 Task: Set Duration of Sprint called Sprint0000000137 in Scrum Project Project0000000046 to 2 weeks in Jira. Set Duration of Sprint called Sprint0000000138 in Scrum Project Project0000000046 to 3 weeks in Jira. Create ChildIssue0000000441 as Child Issue of Issue Issue0000000221 in Backlog  in Scrum Project Project0000000045 in Jira. Create ChildIssue0000000442 as Child Issue of Issue Issue0000000221 in Backlog  in Scrum Project Project0000000045 in Jira. Create ChildIssue0000000443 as Child Issue of Issue Issue0000000222 in Backlog  in Scrum Project Project0000000045 in Jira
Action: Mouse moved to (411, 488)
Screenshot: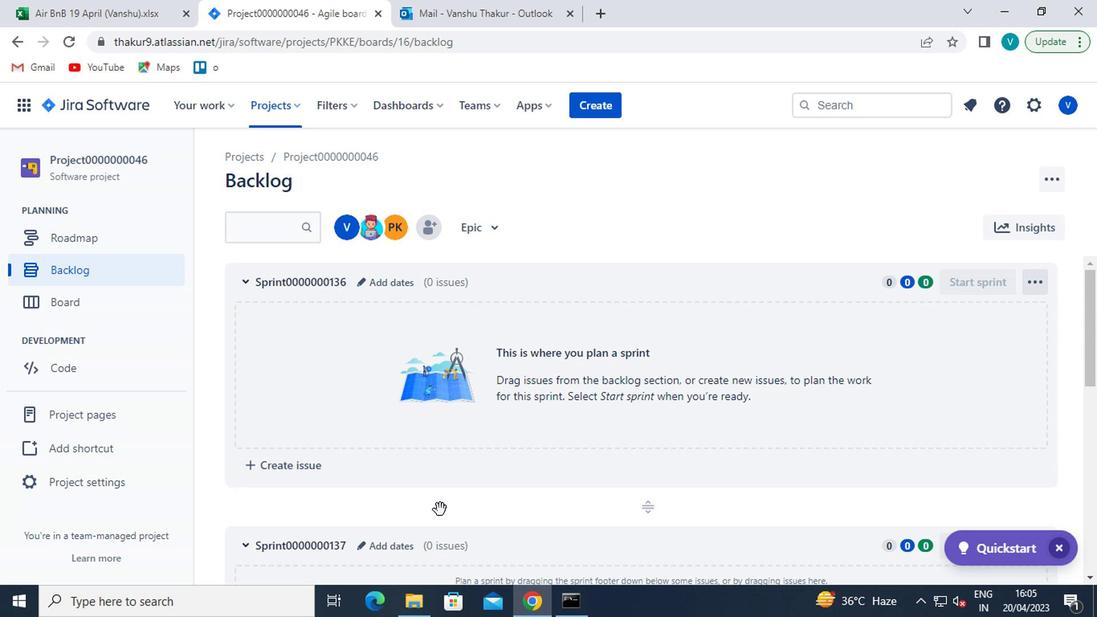
Action: Mouse scrolled (411, 487) with delta (0, 0)
Screenshot: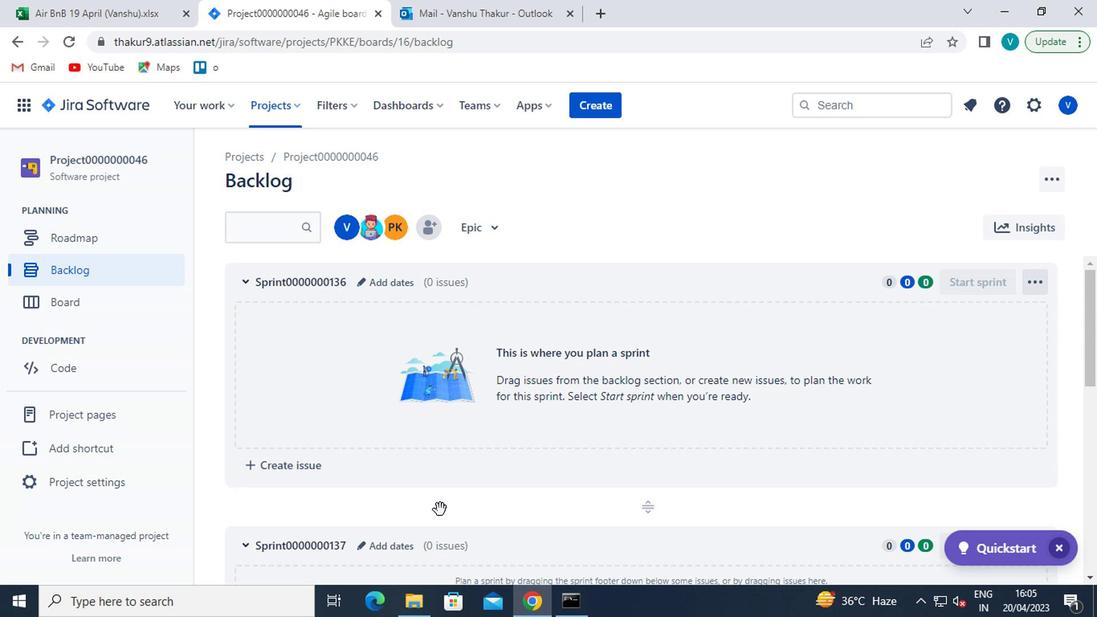 
Action: Mouse scrolled (411, 487) with delta (0, 0)
Screenshot: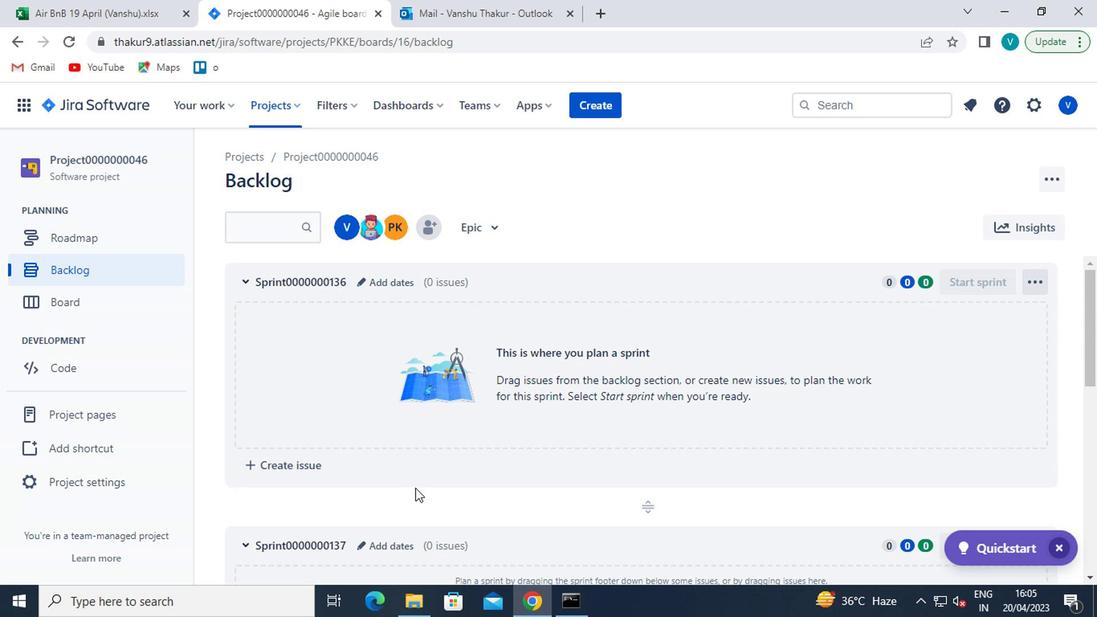 
Action: Mouse moved to (393, 387)
Screenshot: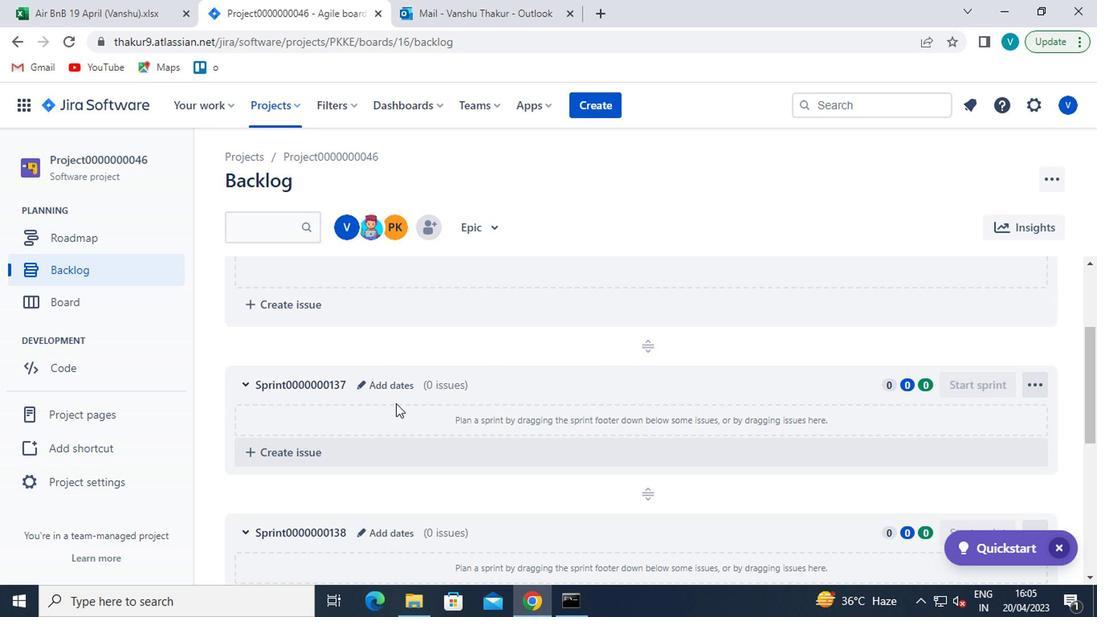 
Action: Mouse pressed left at (393, 387)
Screenshot: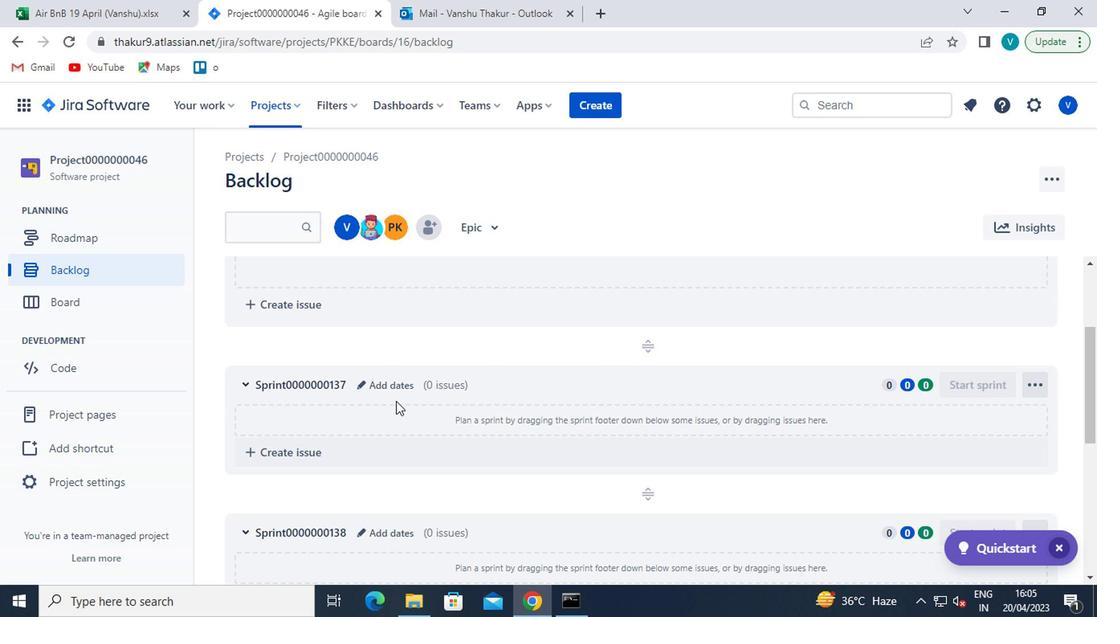 
Action: Mouse moved to (374, 285)
Screenshot: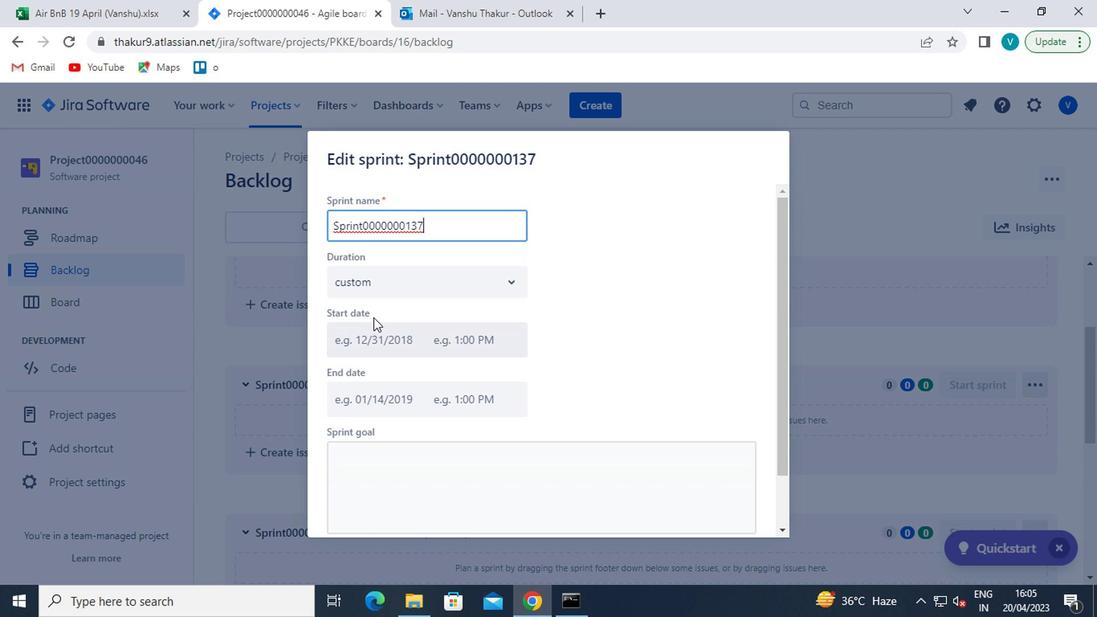 
Action: Mouse pressed left at (374, 285)
Screenshot: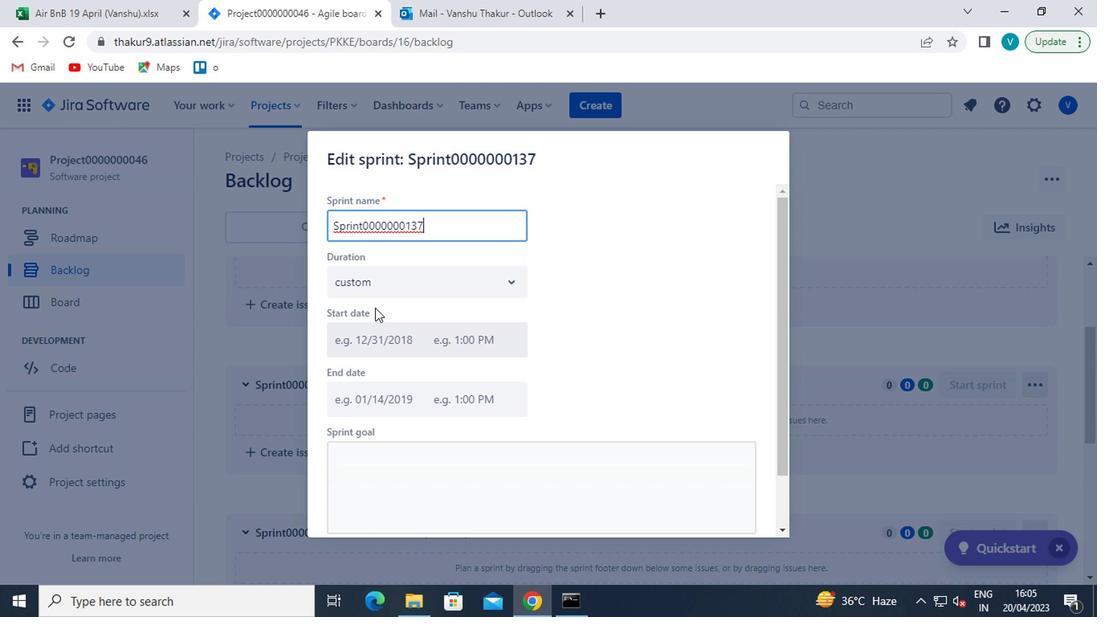 
Action: Mouse moved to (361, 345)
Screenshot: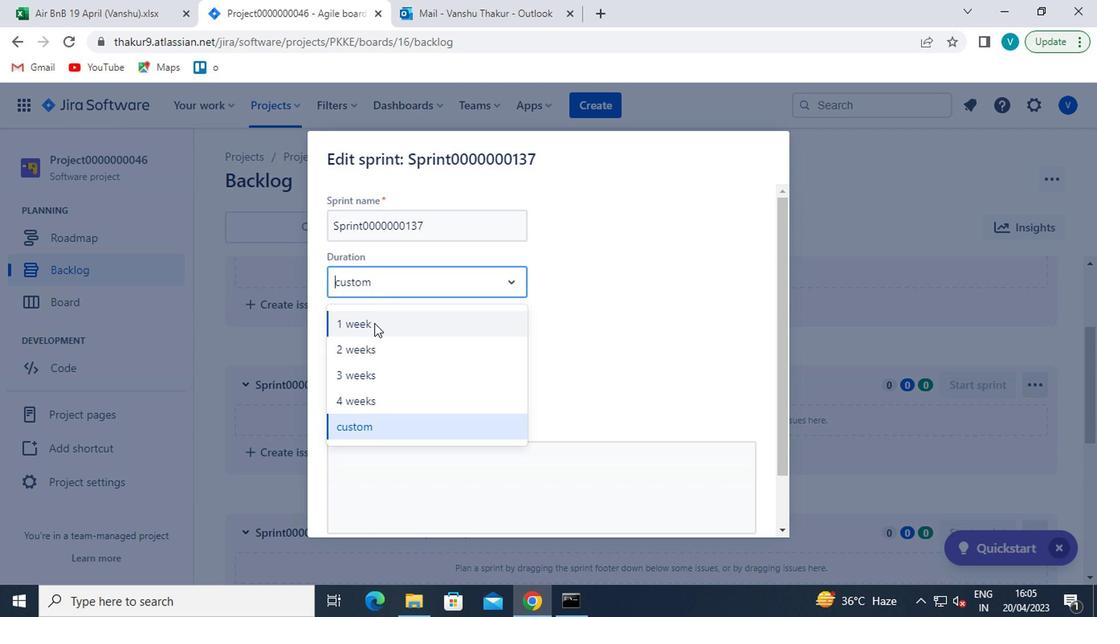 
Action: Mouse pressed left at (361, 345)
Screenshot: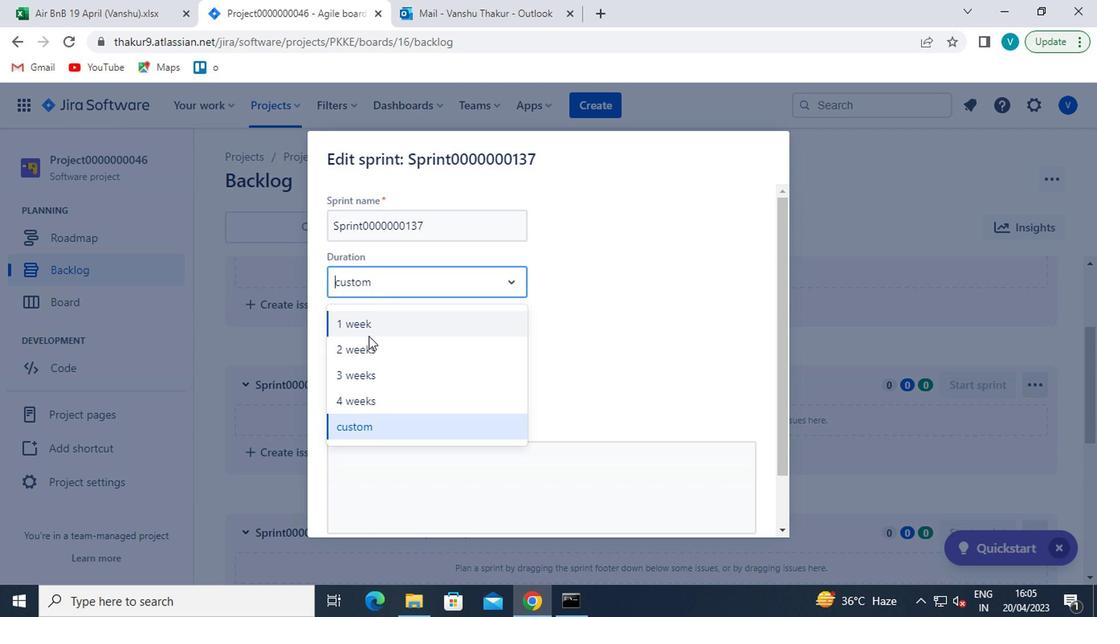 
Action: Mouse moved to (492, 384)
Screenshot: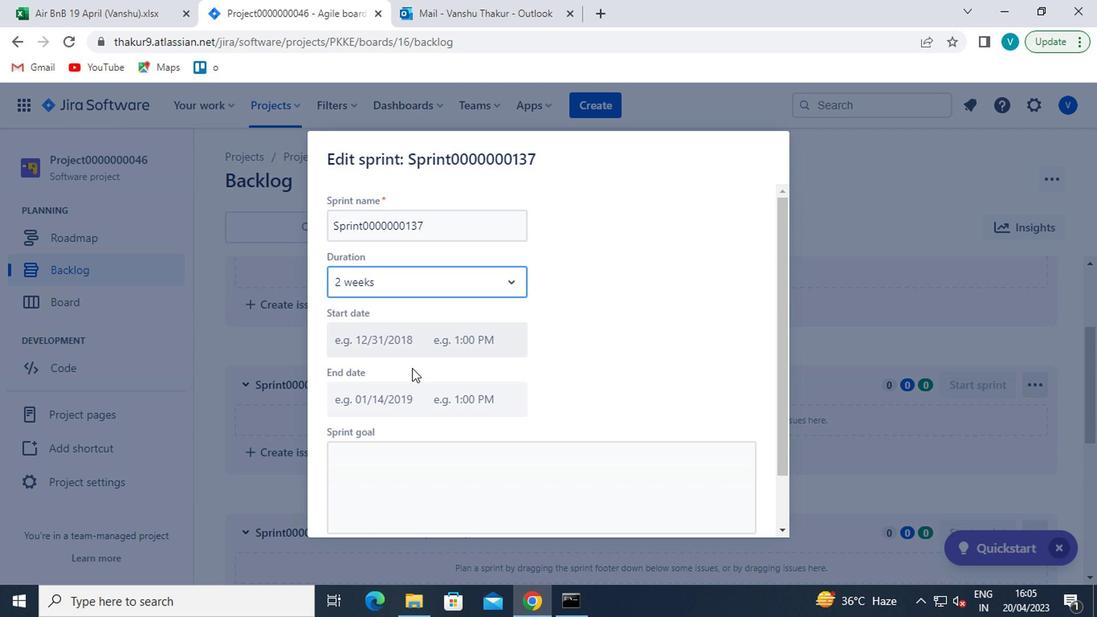
Action: Mouse scrolled (492, 384) with delta (0, 0)
Screenshot: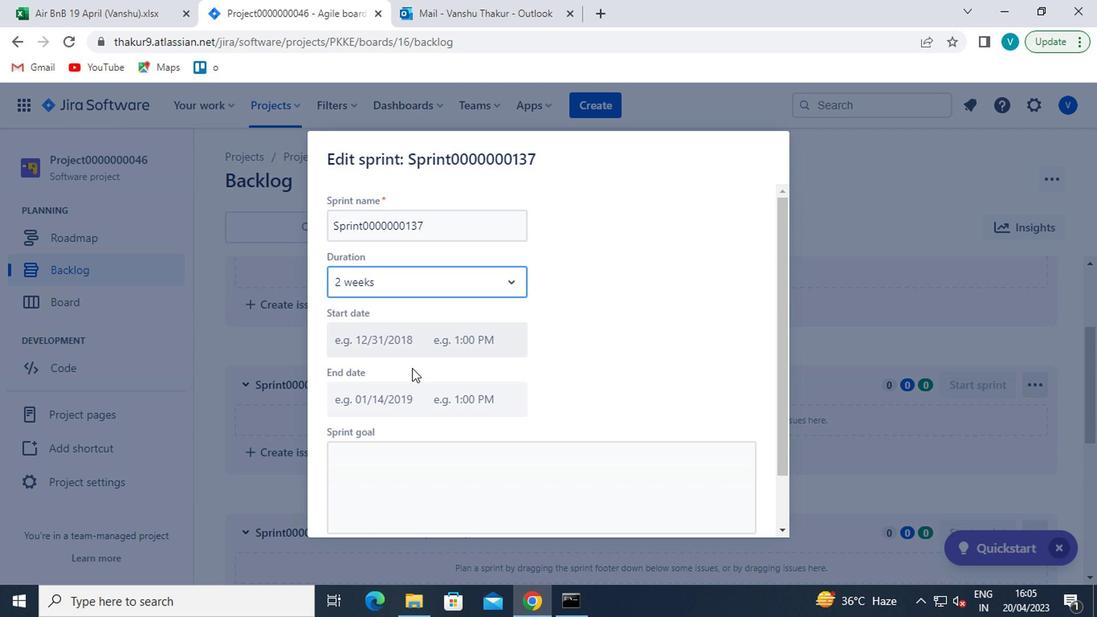 
Action: Mouse moved to (496, 386)
Screenshot: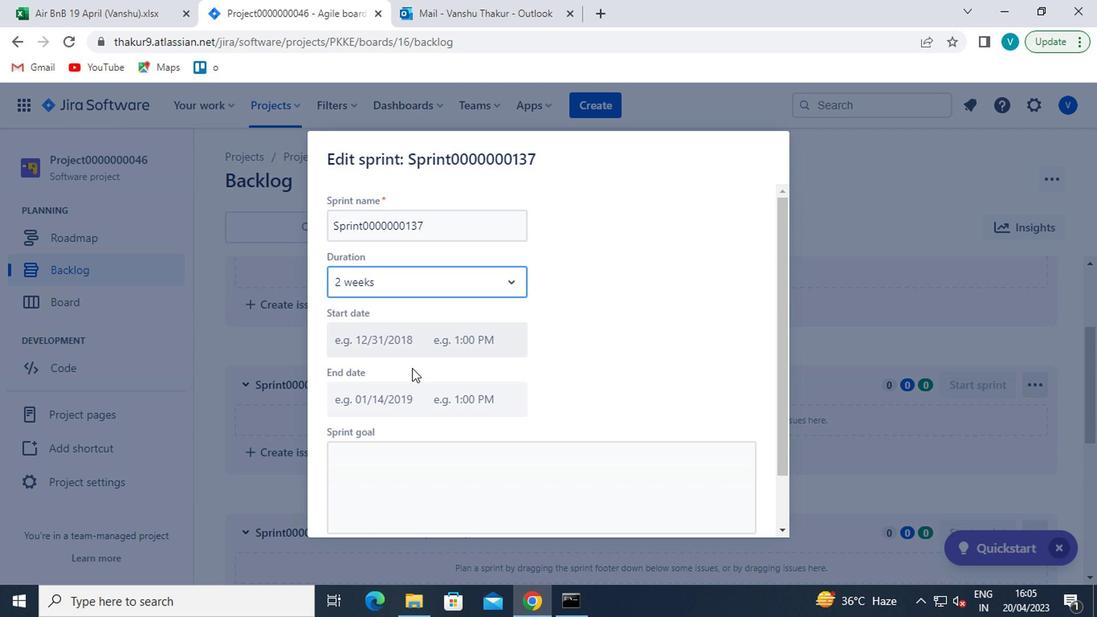 
Action: Mouse scrolled (496, 385) with delta (0, 0)
Screenshot: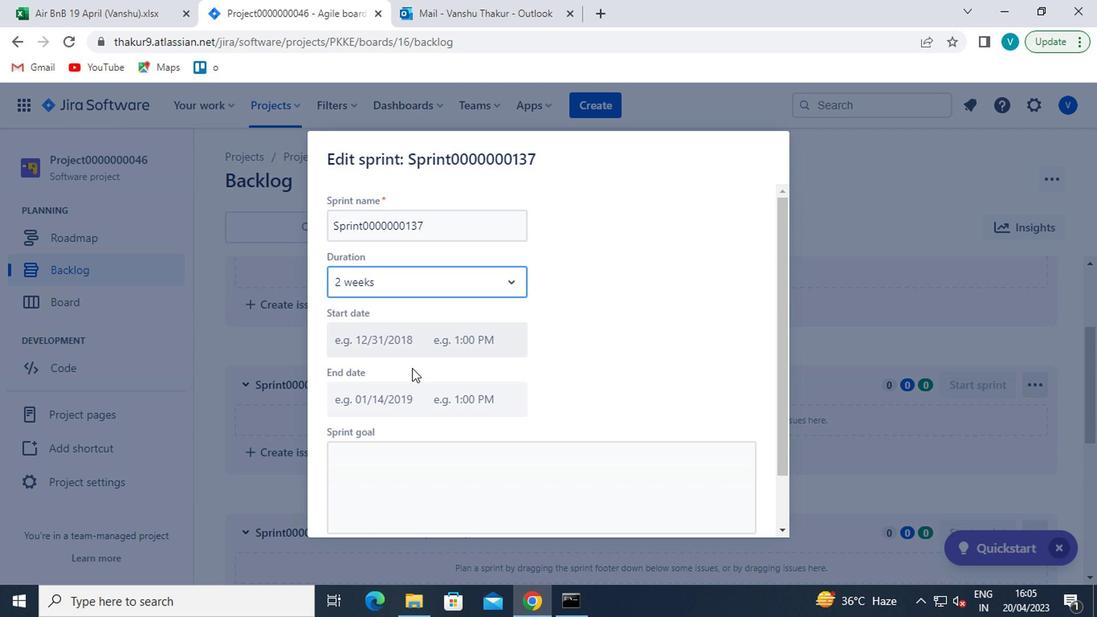 
Action: Mouse moved to (660, 495)
Screenshot: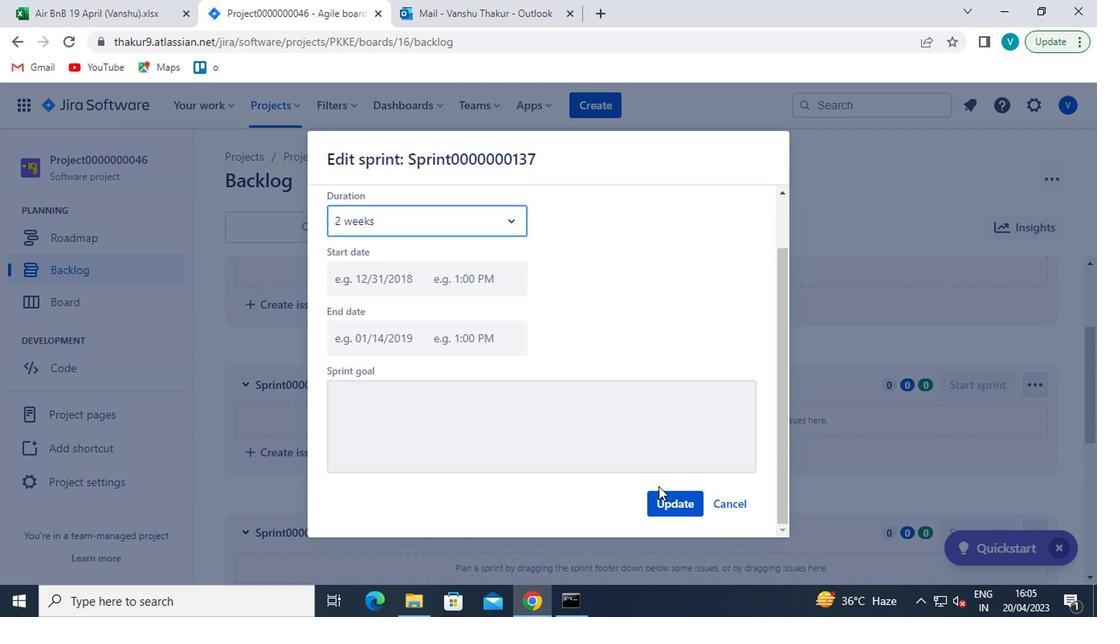 
Action: Mouse pressed left at (660, 495)
Screenshot: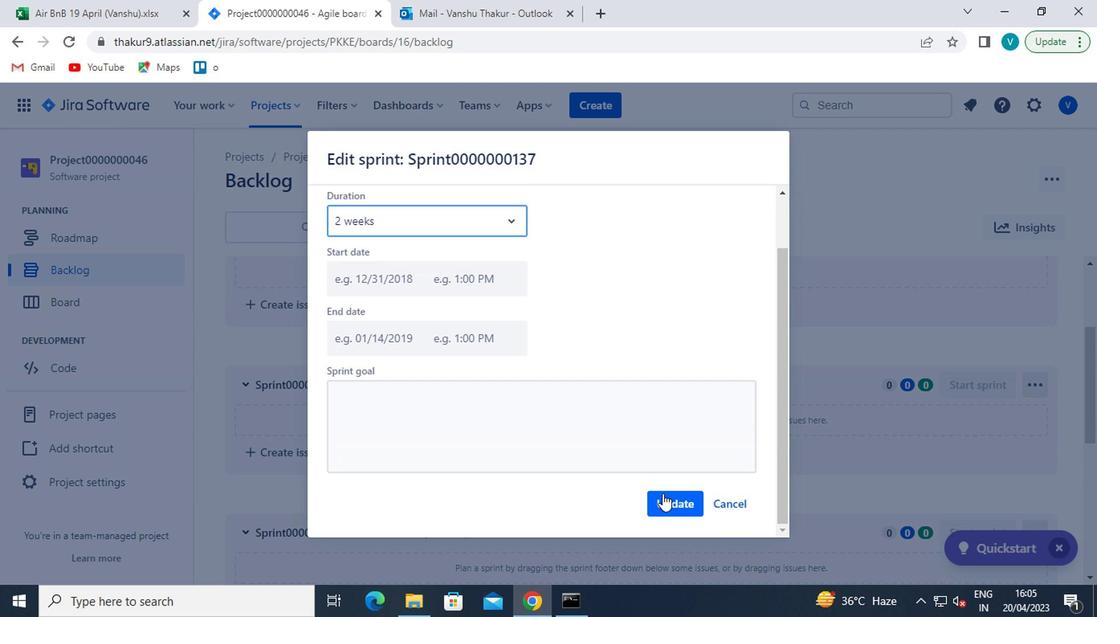 
Action: Mouse moved to (441, 444)
Screenshot: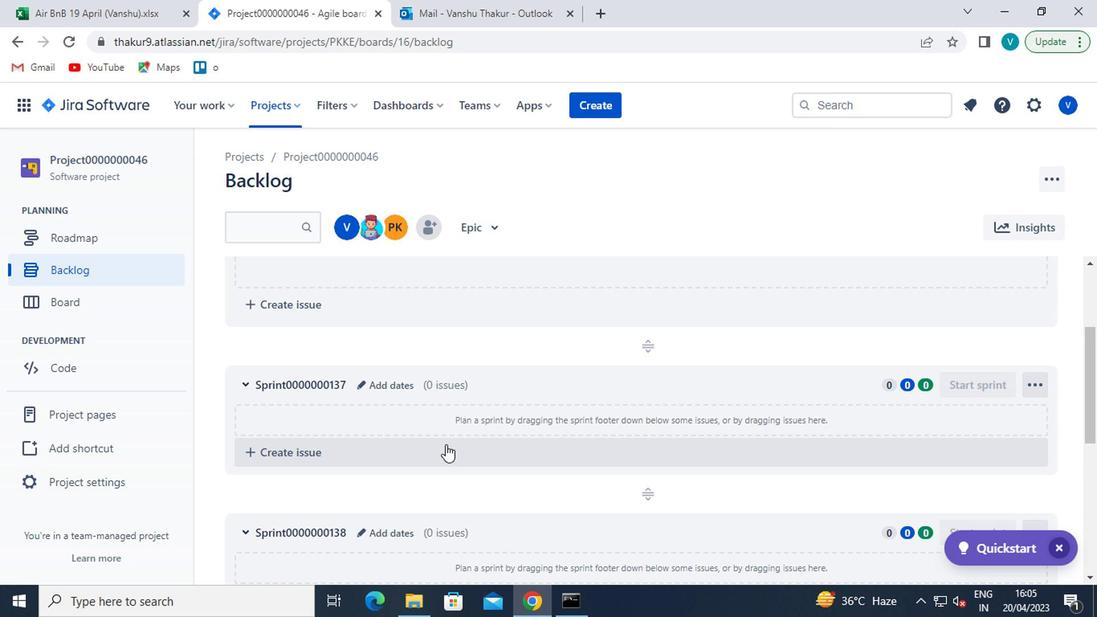 
Action: Mouse scrolled (441, 444) with delta (0, 0)
Screenshot: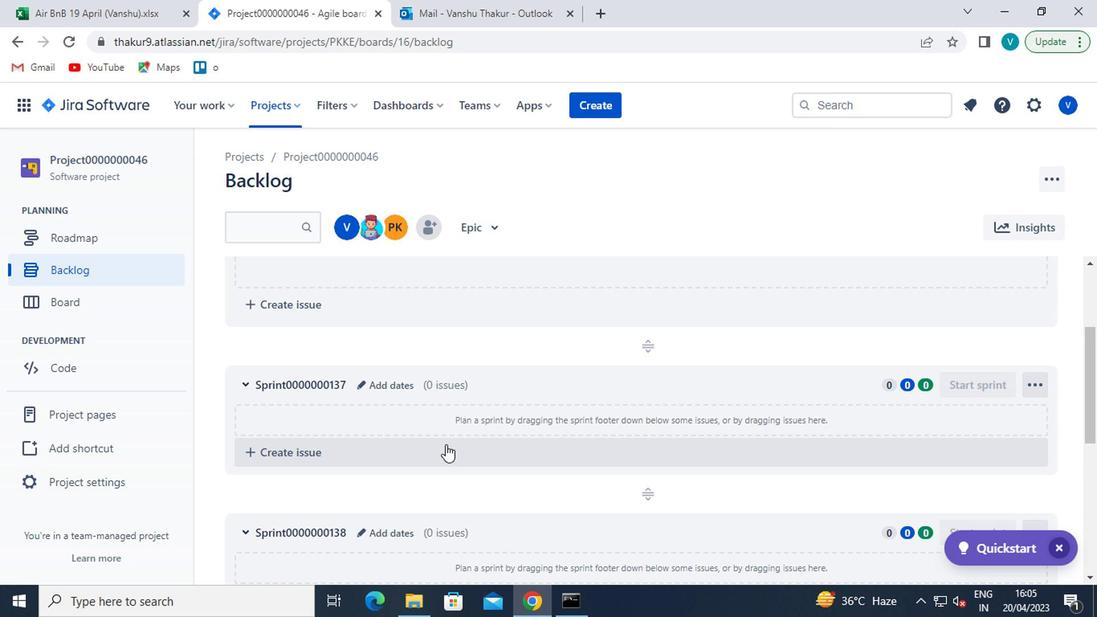 
Action: Mouse moved to (378, 458)
Screenshot: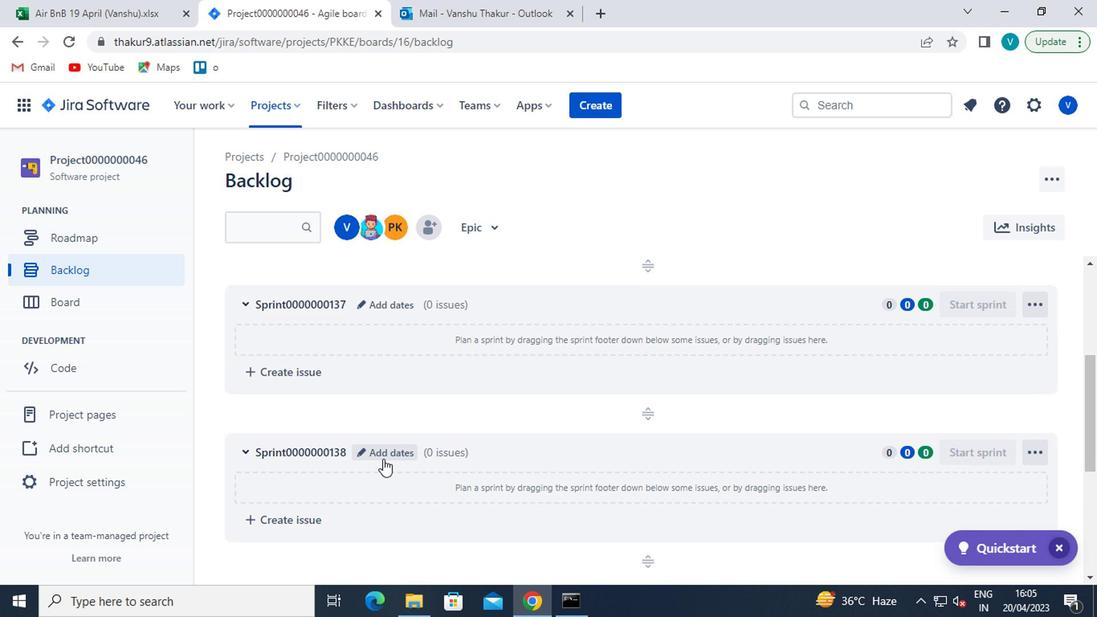 
Action: Mouse pressed left at (378, 458)
Screenshot: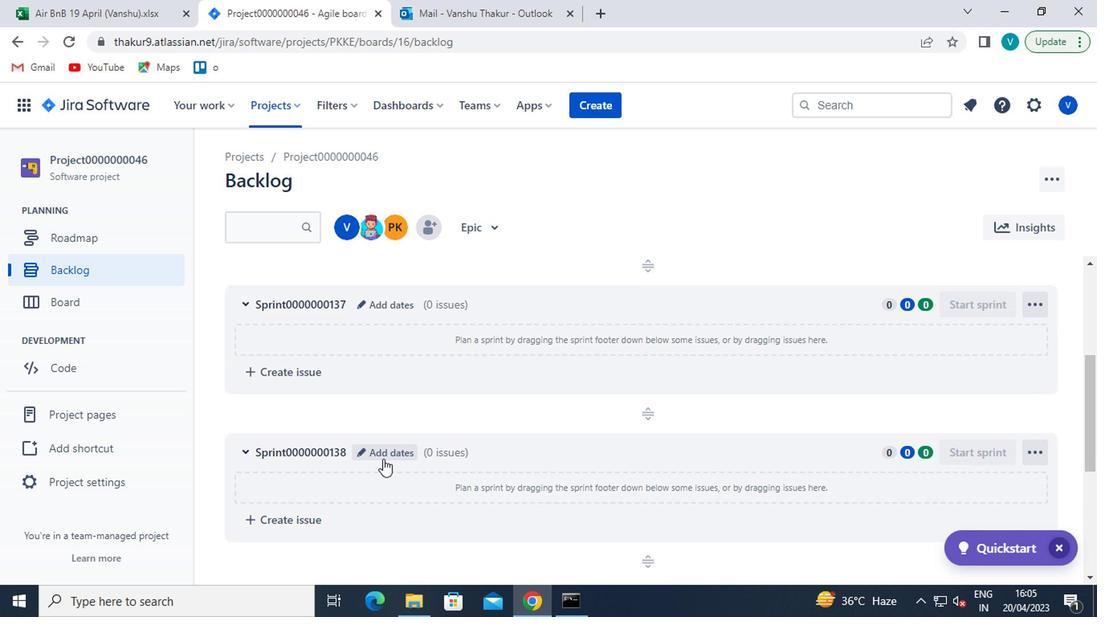 
Action: Mouse moved to (373, 289)
Screenshot: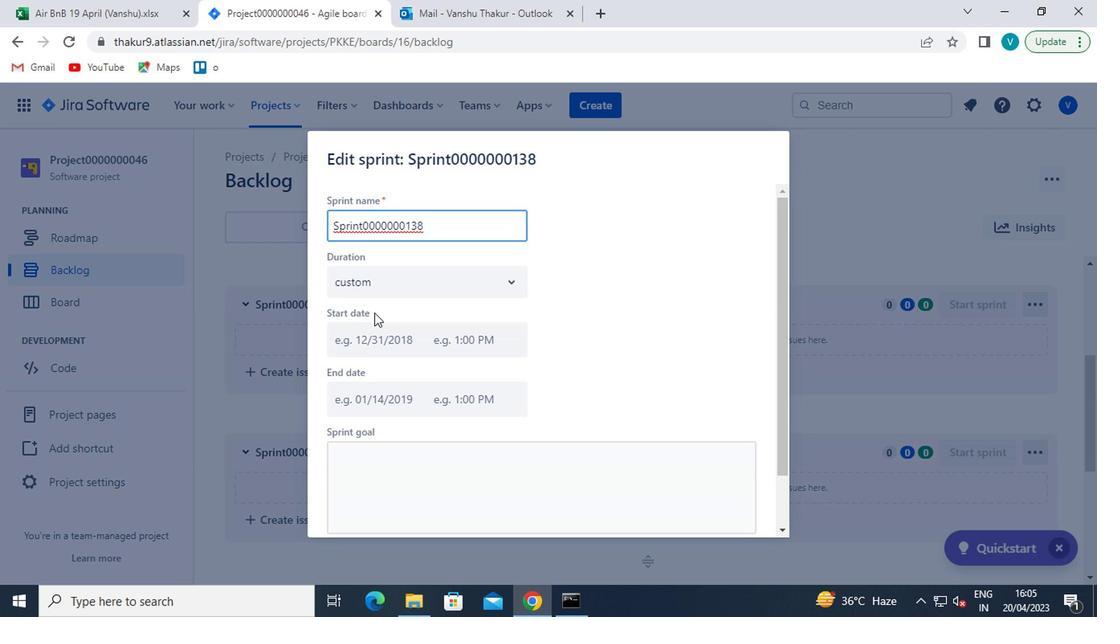 
Action: Mouse pressed left at (373, 289)
Screenshot: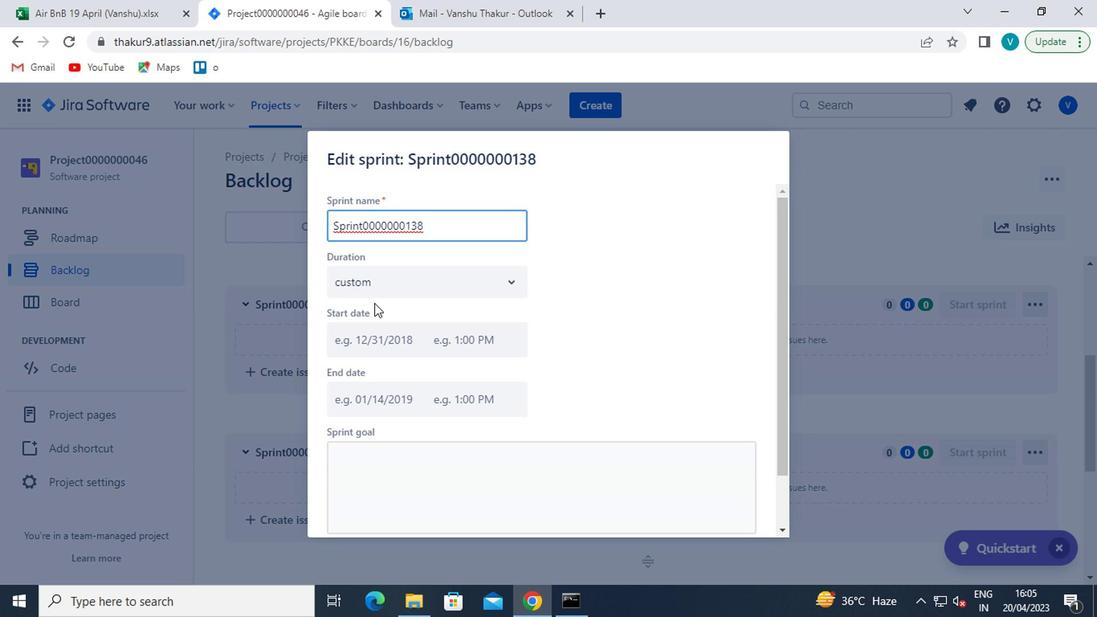 
Action: Mouse moved to (359, 372)
Screenshot: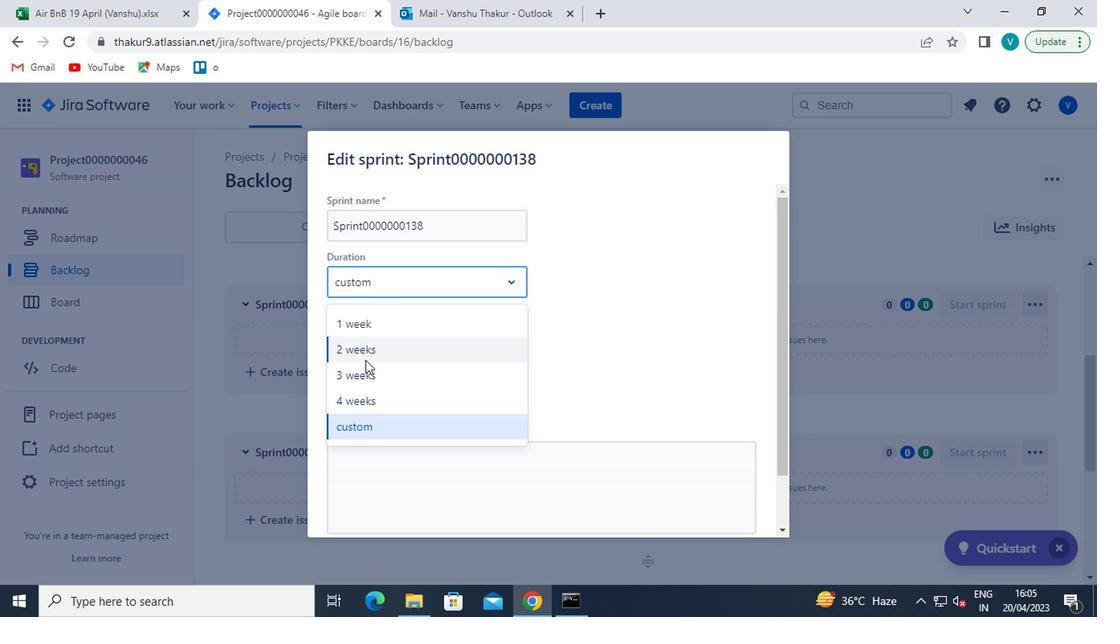 
Action: Mouse pressed left at (359, 372)
Screenshot: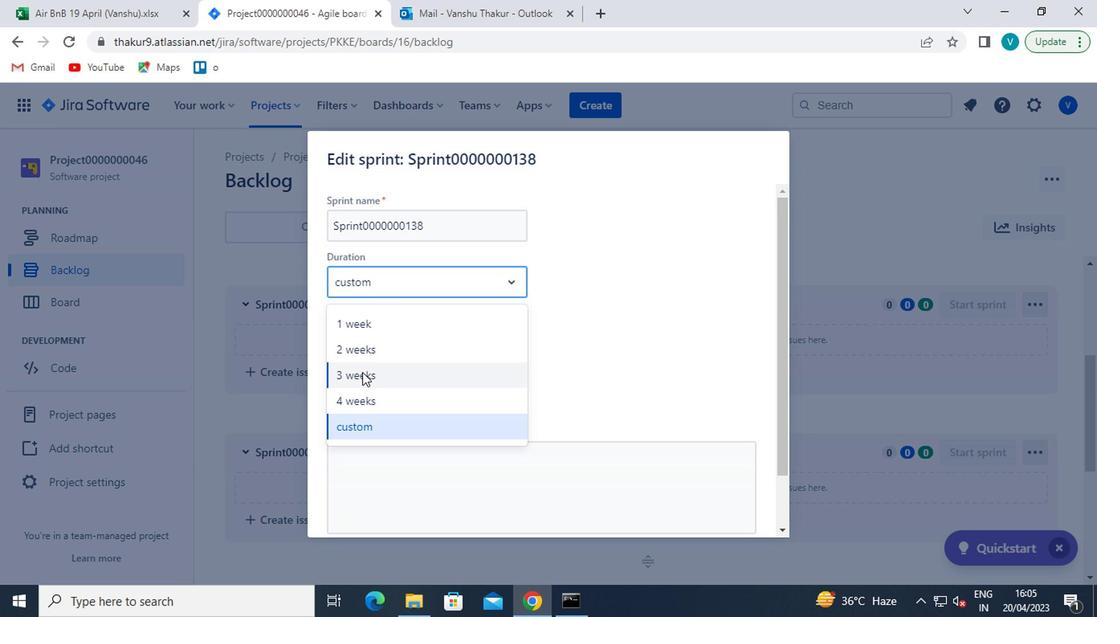 
Action: Mouse moved to (617, 450)
Screenshot: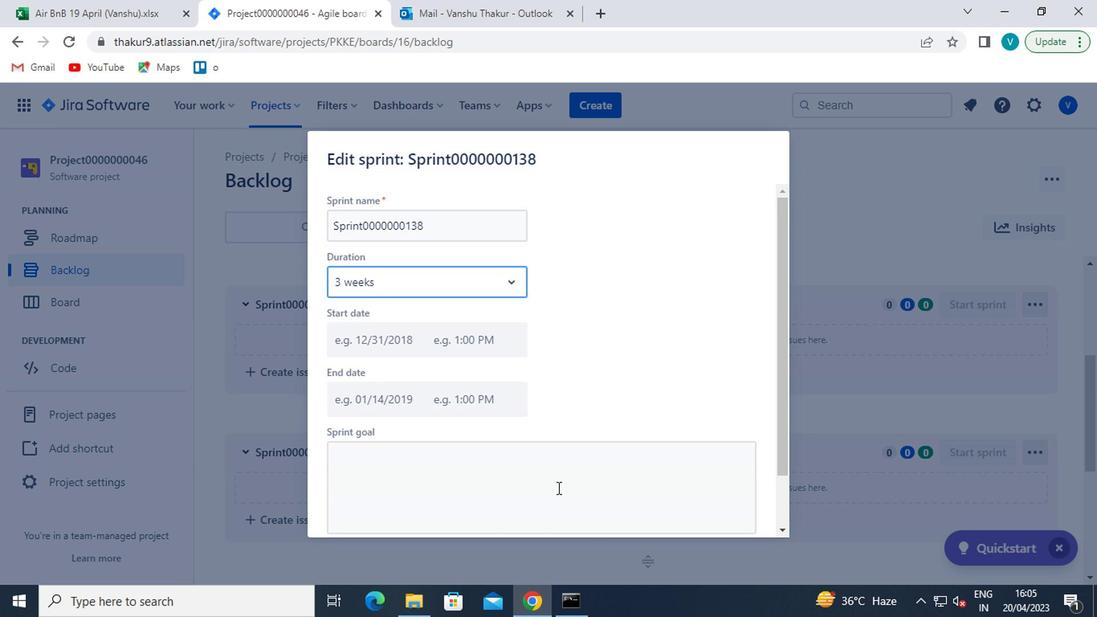 
Action: Mouse scrolled (617, 449) with delta (0, 0)
Screenshot: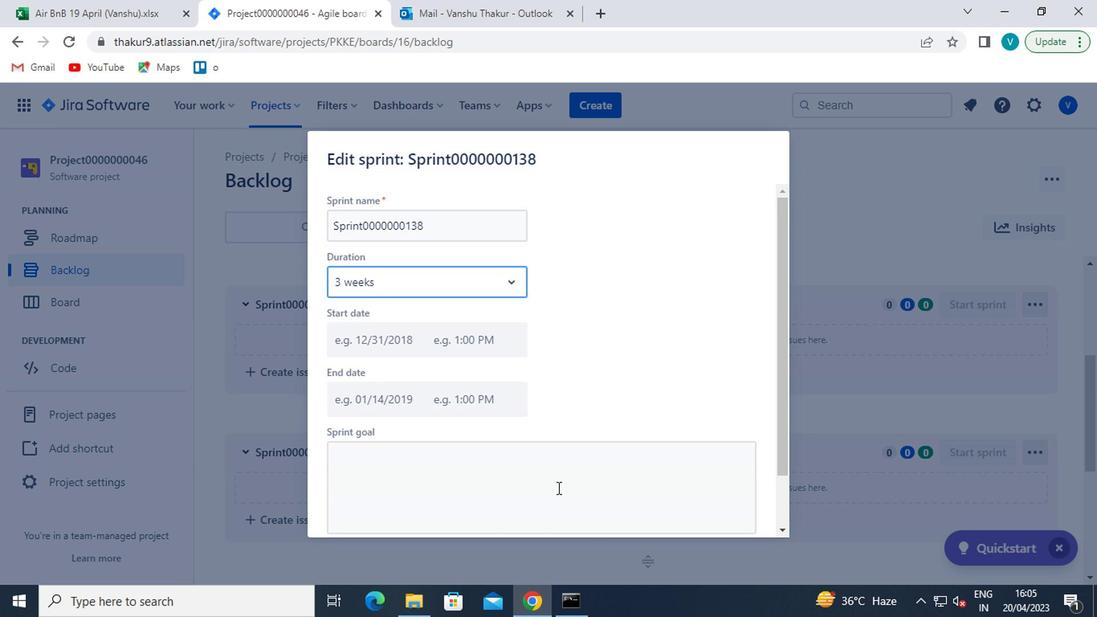 
Action: Mouse moved to (619, 450)
Screenshot: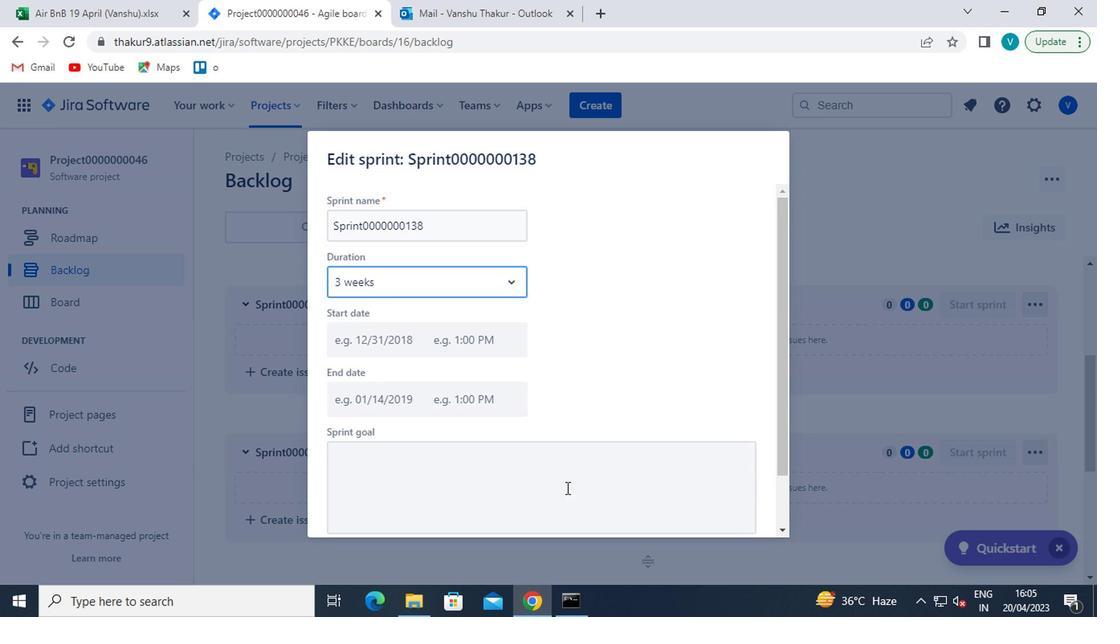 
Action: Mouse scrolled (619, 449) with delta (0, 0)
Screenshot: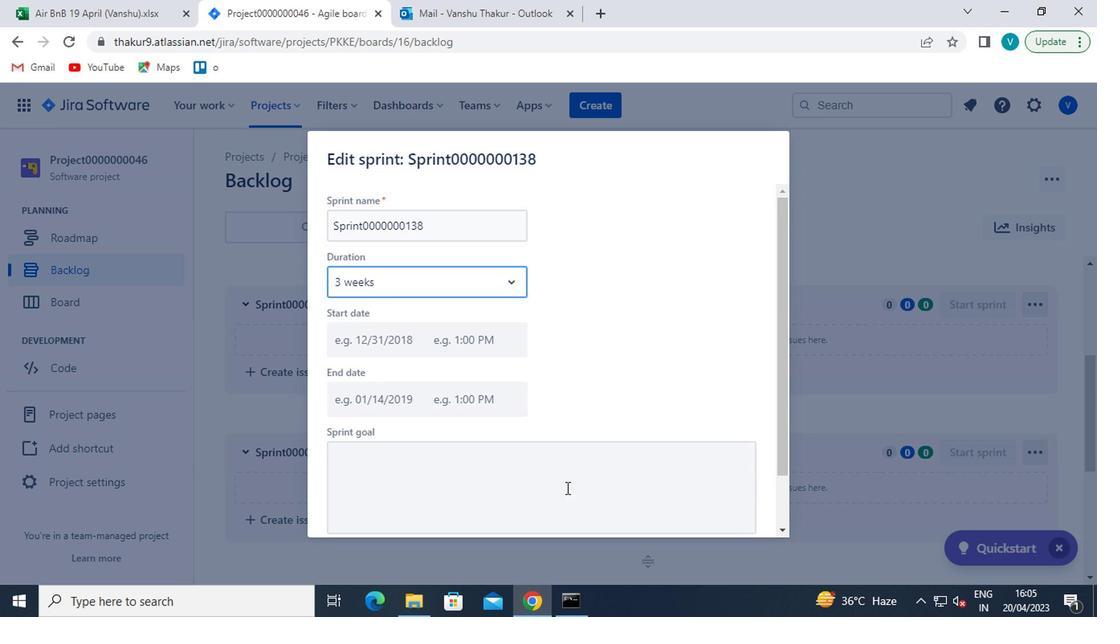 
Action: Mouse moved to (621, 450)
Screenshot: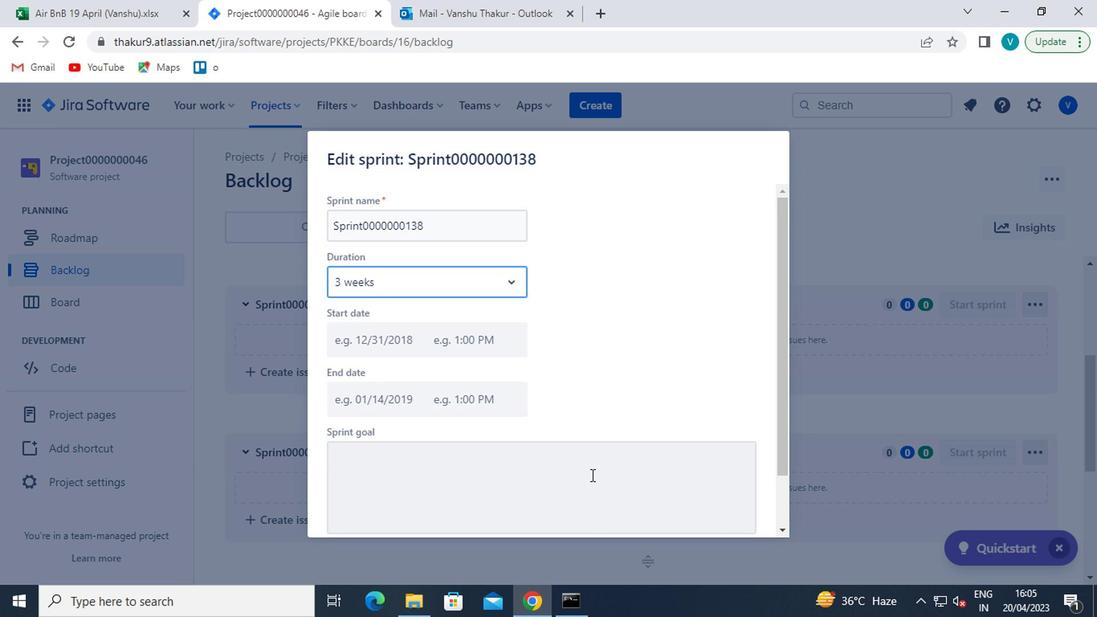
Action: Mouse scrolled (621, 449) with delta (0, 0)
Screenshot: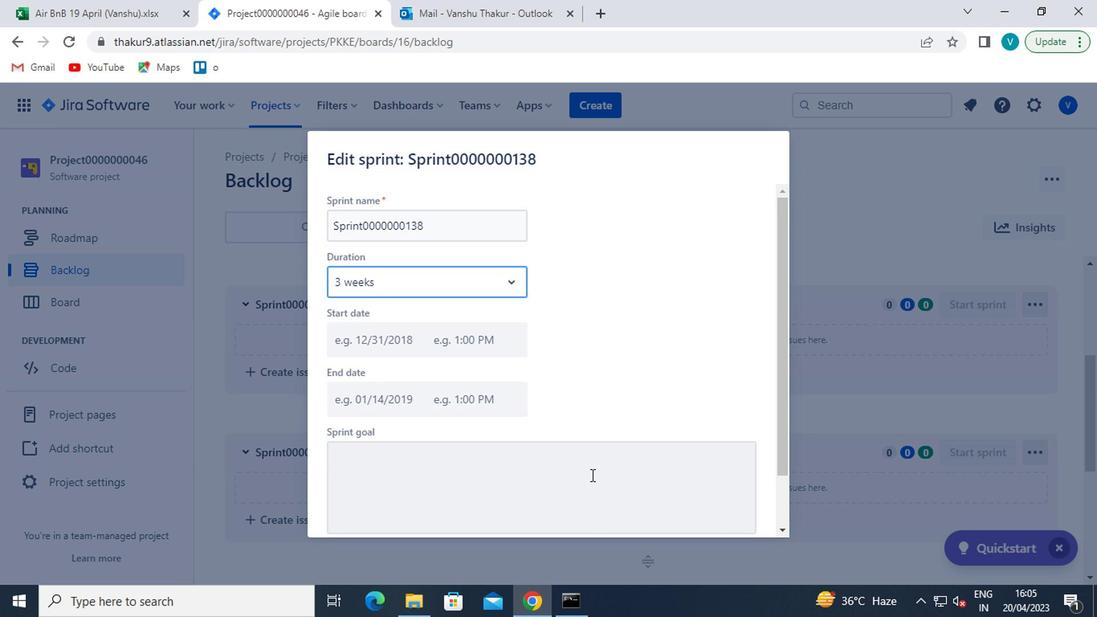 
Action: Mouse moved to (679, 496)
Screenshot: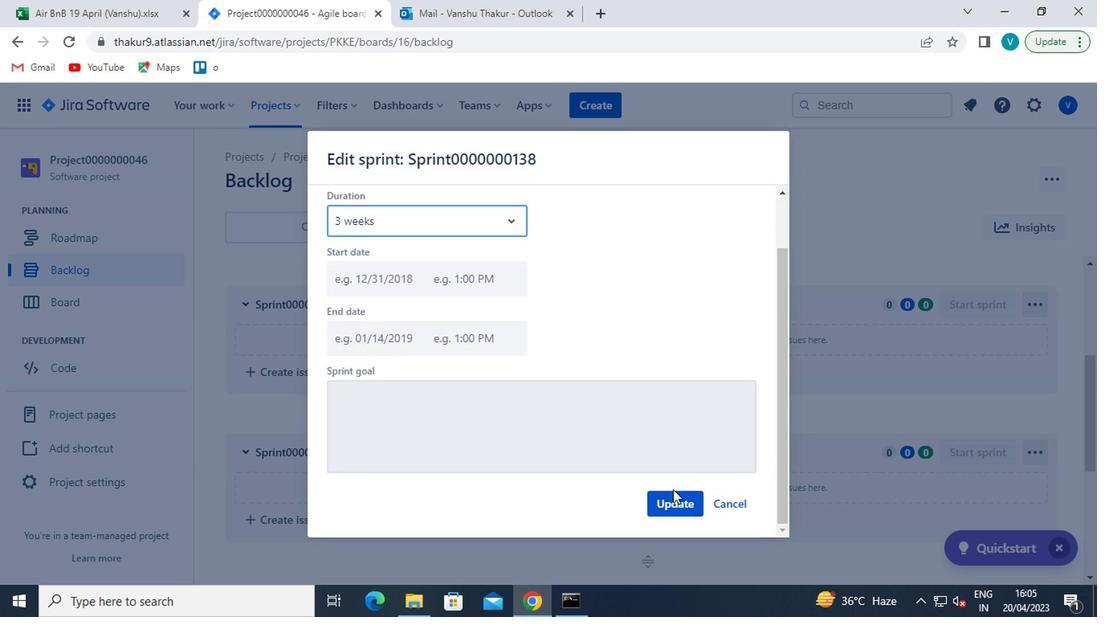 
Action: Mouse pressed left at (679, 496)
Screenshot: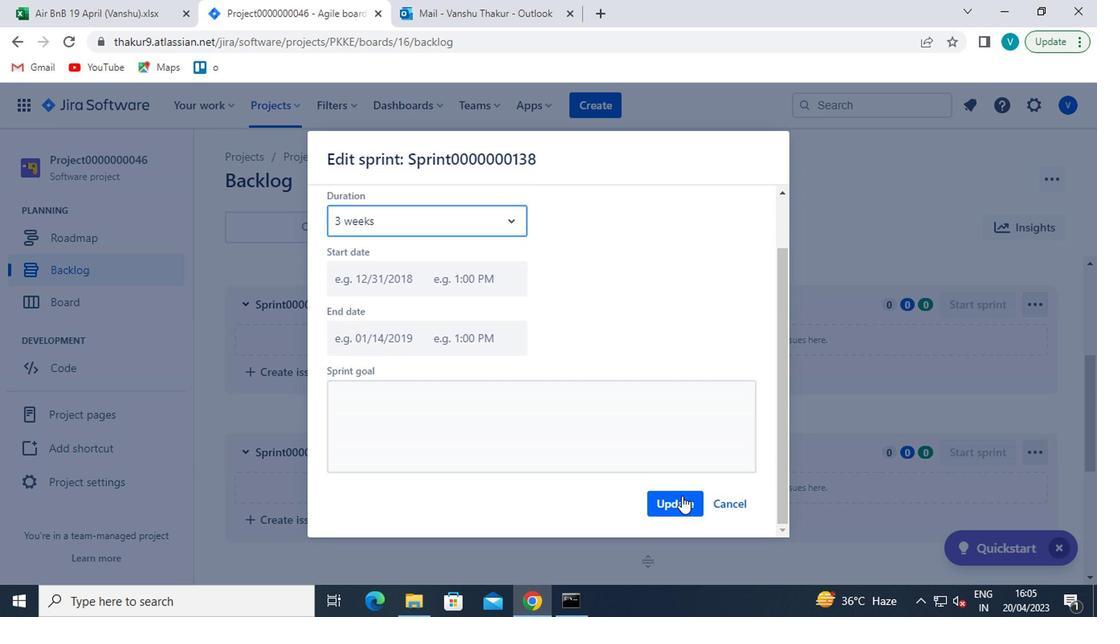 
Action: Mouse moved to (267, 110)
Screenshot: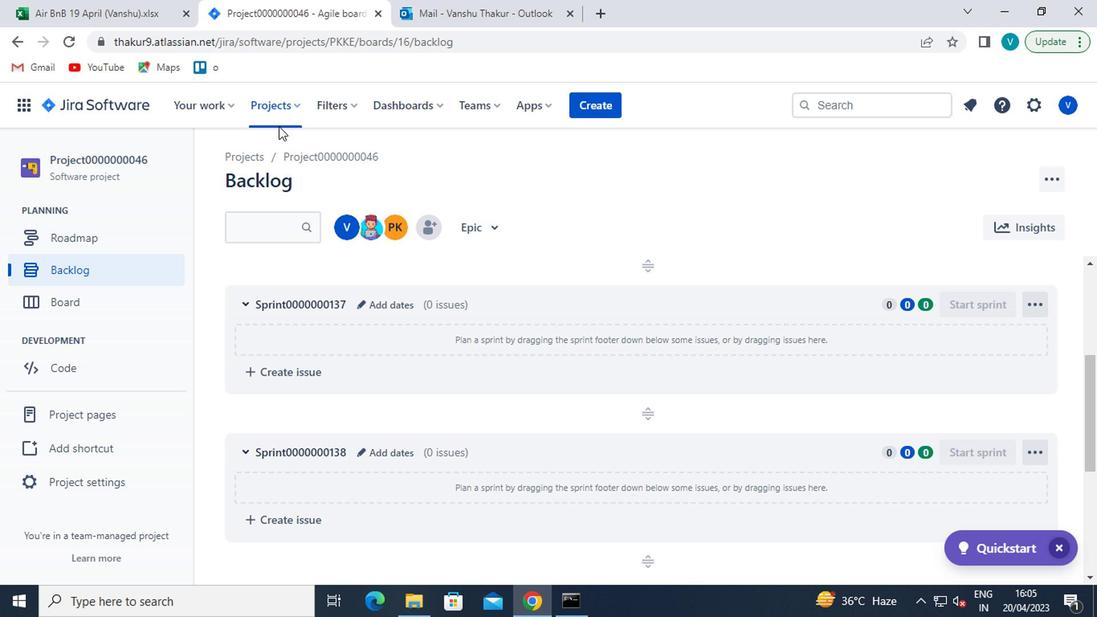 
Action: Mouse pressed left at (267, 110)
Screenshot: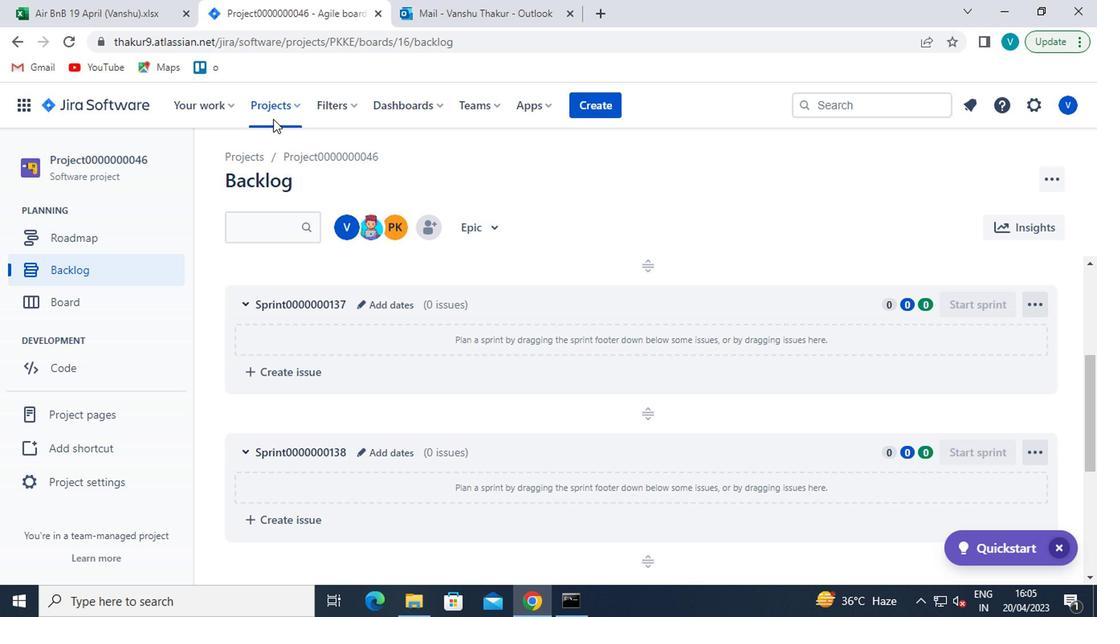 
Action: Mouse moved to (332, 200)
Screenshot: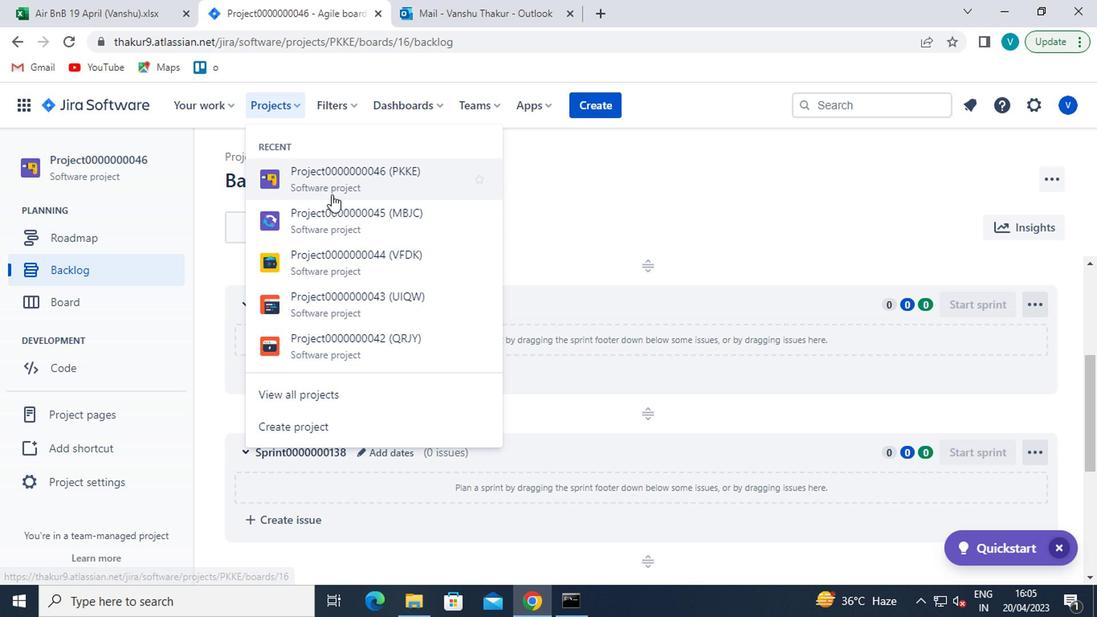 
Action: Mouse pressed left at (332, 200)
Screenshot: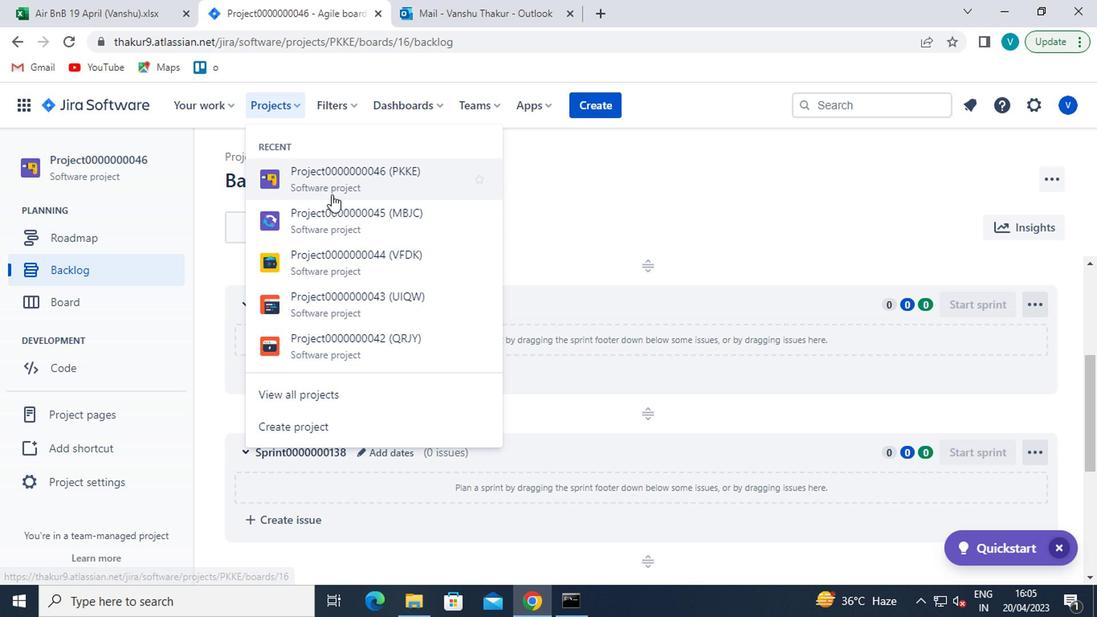 
Action: Mouse moved to (290, 110)
Screenshot: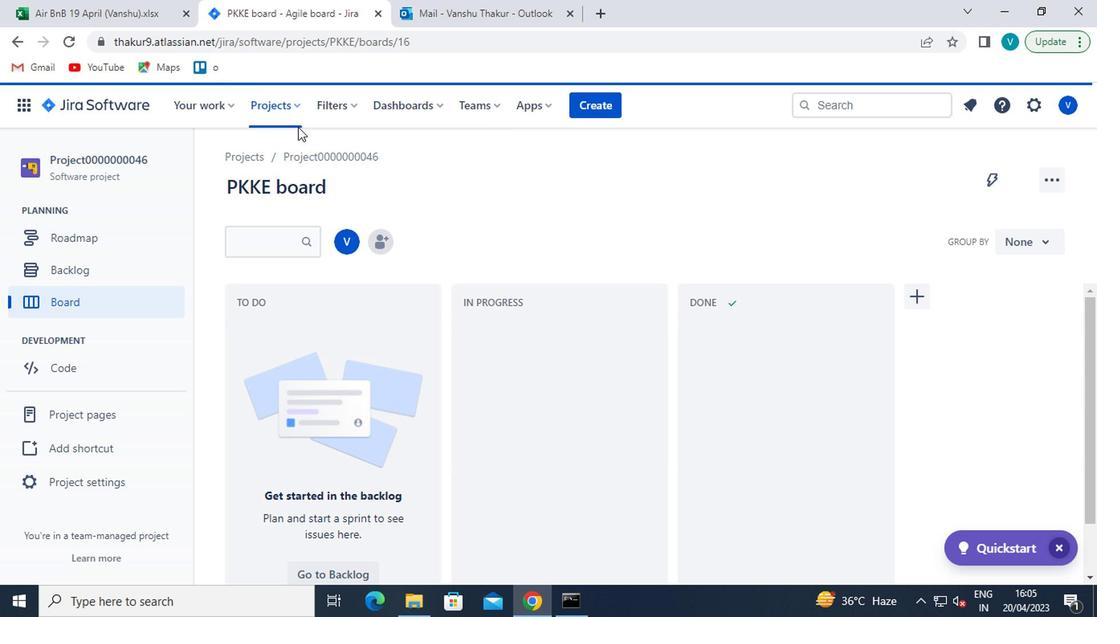 
Action: Mouse pressed left at (290, 110)
Screenshot: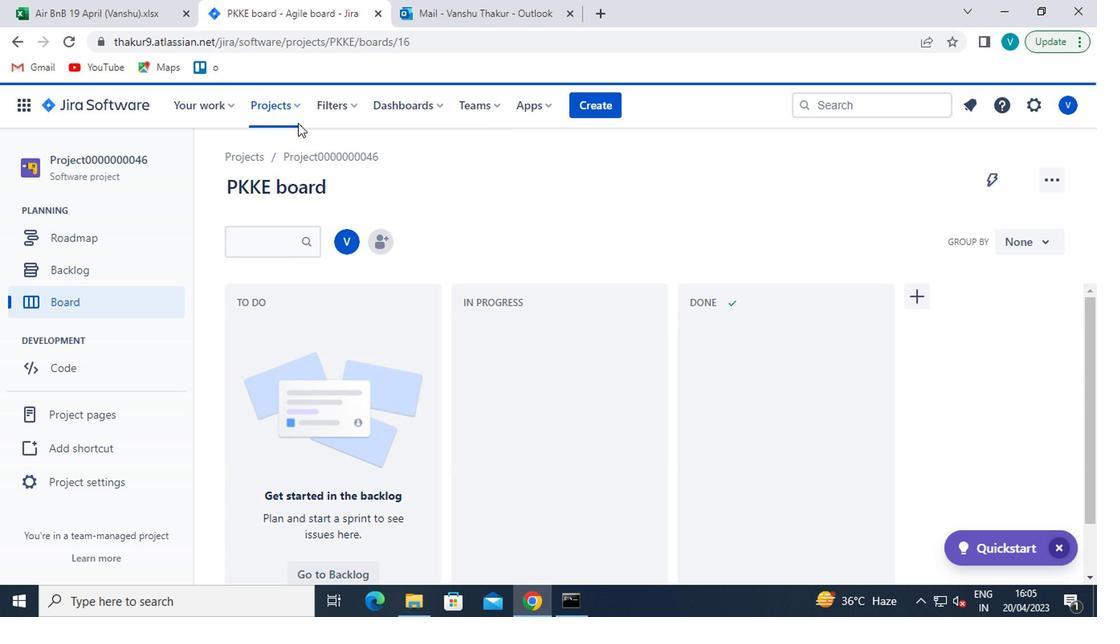 
Action: Mouse moved to (336, 208)
Screenshot: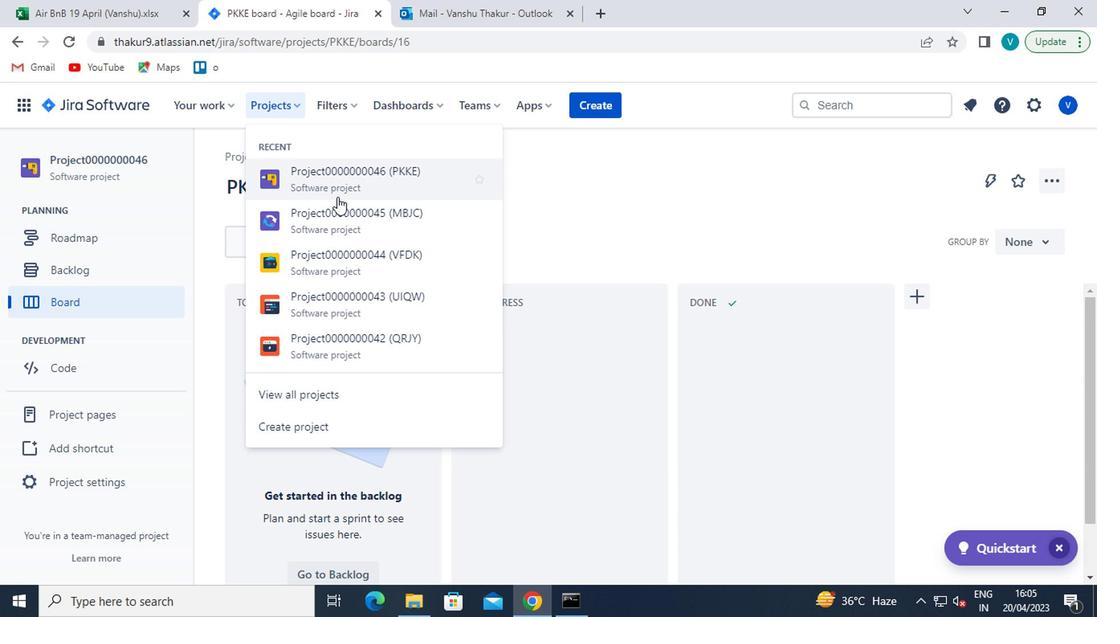 
Action: Mouse pressed left at (336, 208)
Screenshot: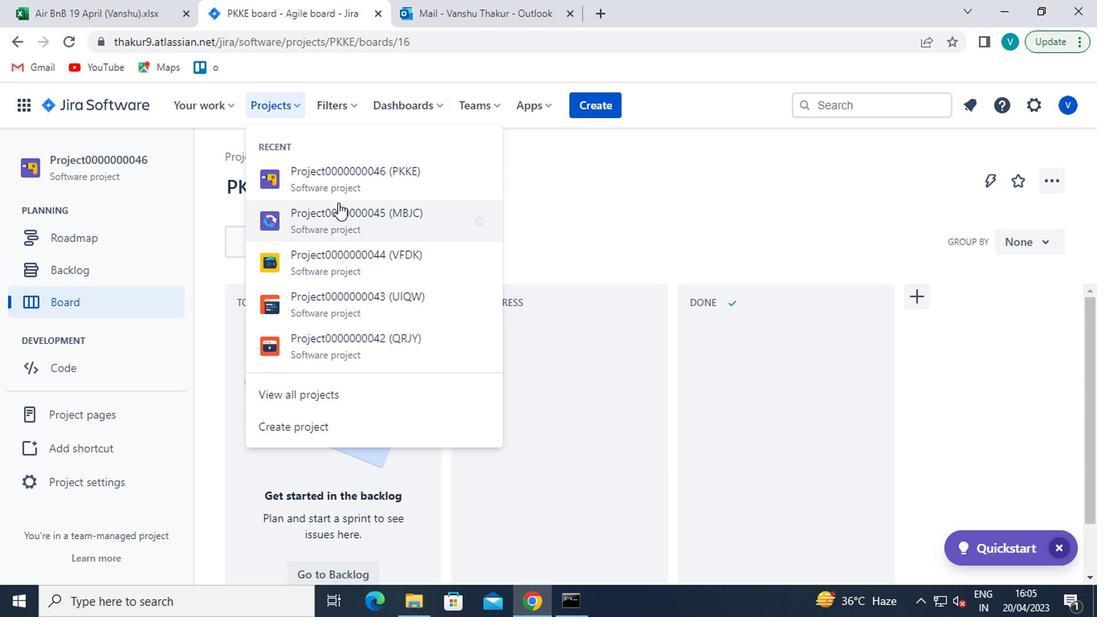 
Action: Mouse moved to (352, 188)
Screenshot: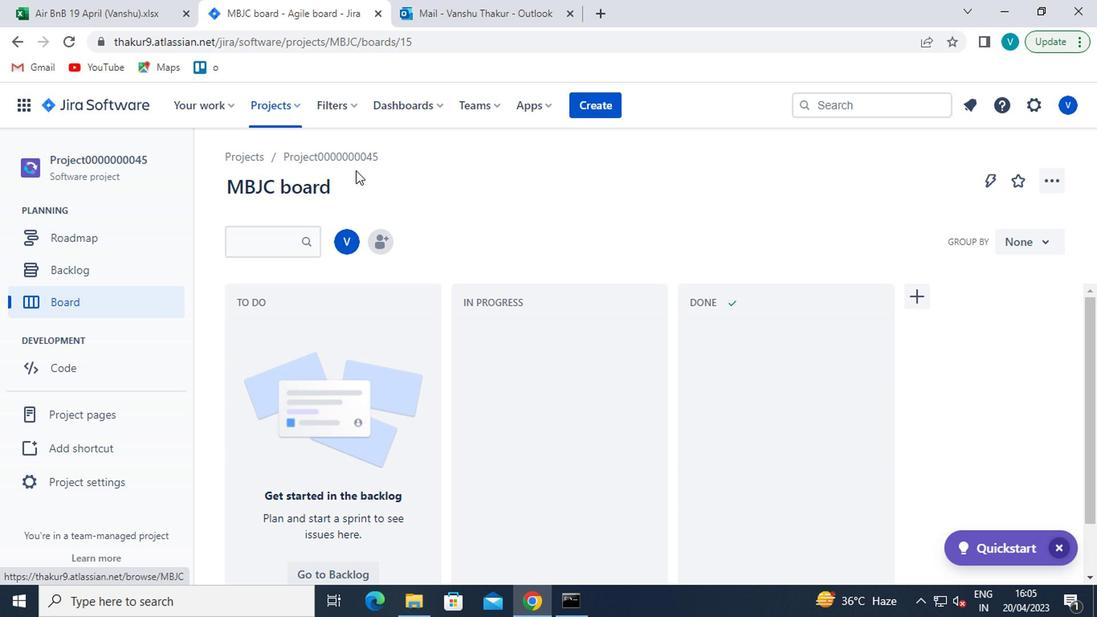 
Action: Mouse scrolled (352, 188) with delta (0, 0)
Screenshot: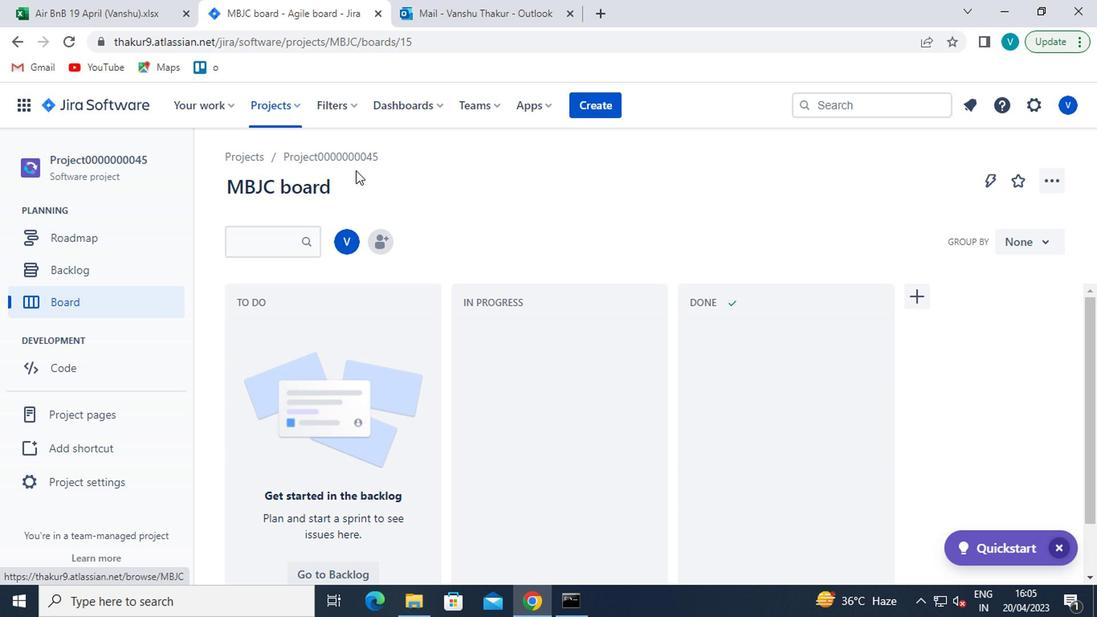 
Action: Mouse moved to (352, 209)
Screenshot: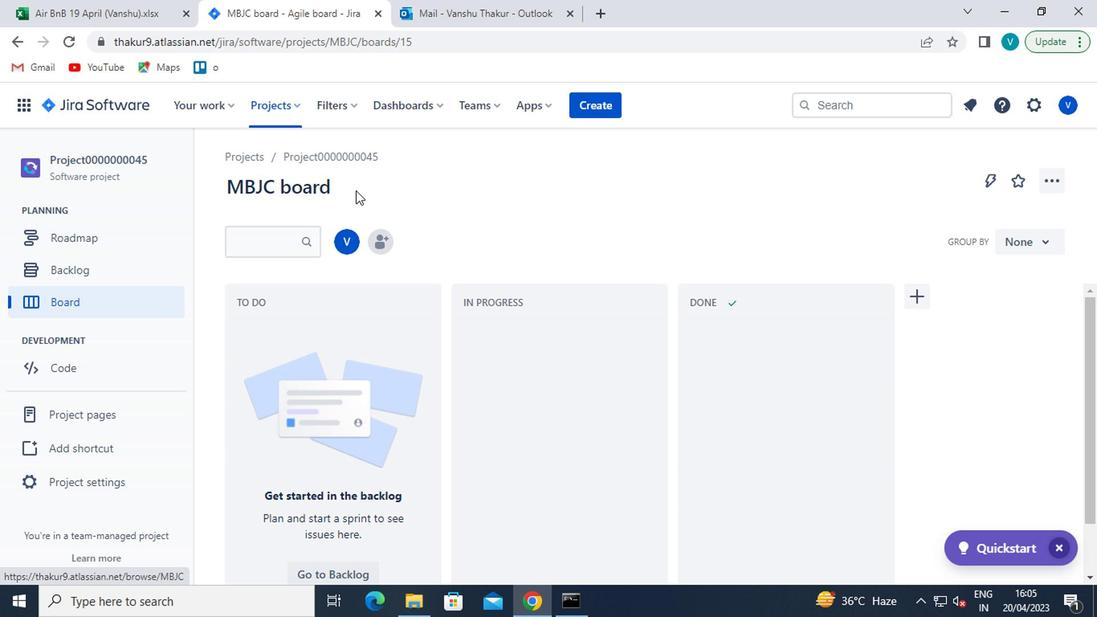 
Action: Mouse scrolled (352, 208) with delta (0, 0)
Screenshot: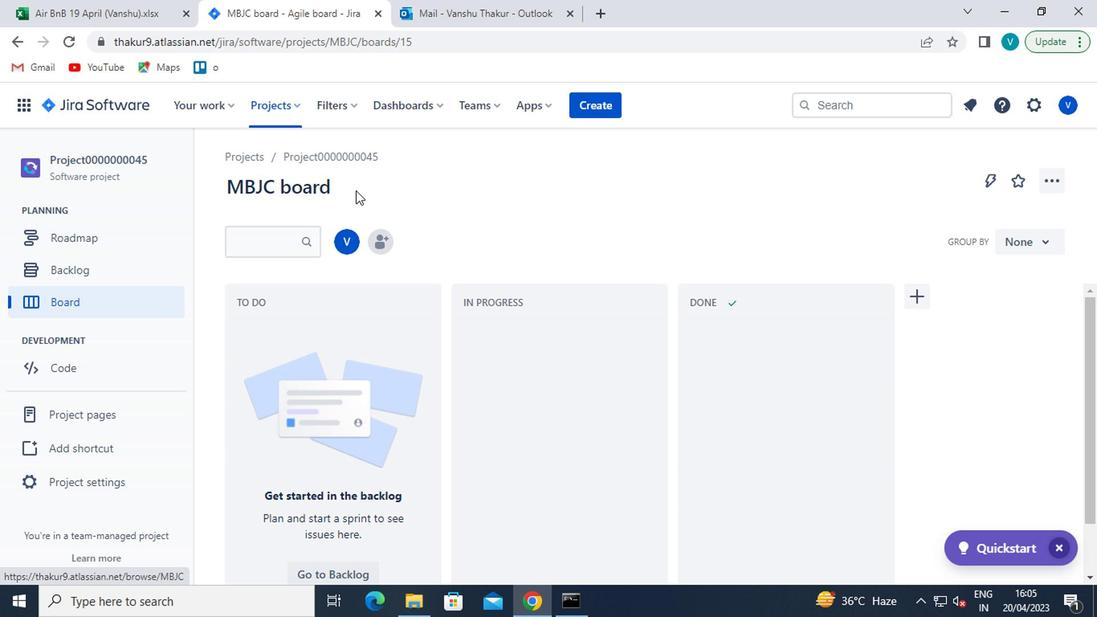 
Action: Mouse moved to (53, 269)
Screenshot: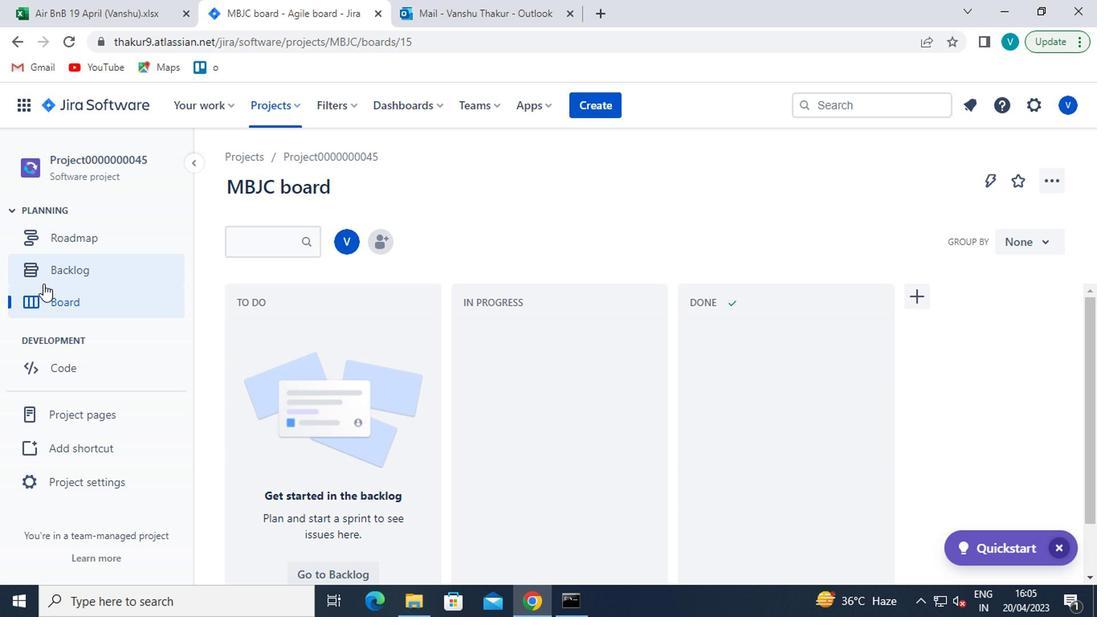 
Action: Mouse pressed left at (53, 269)
Screenshot: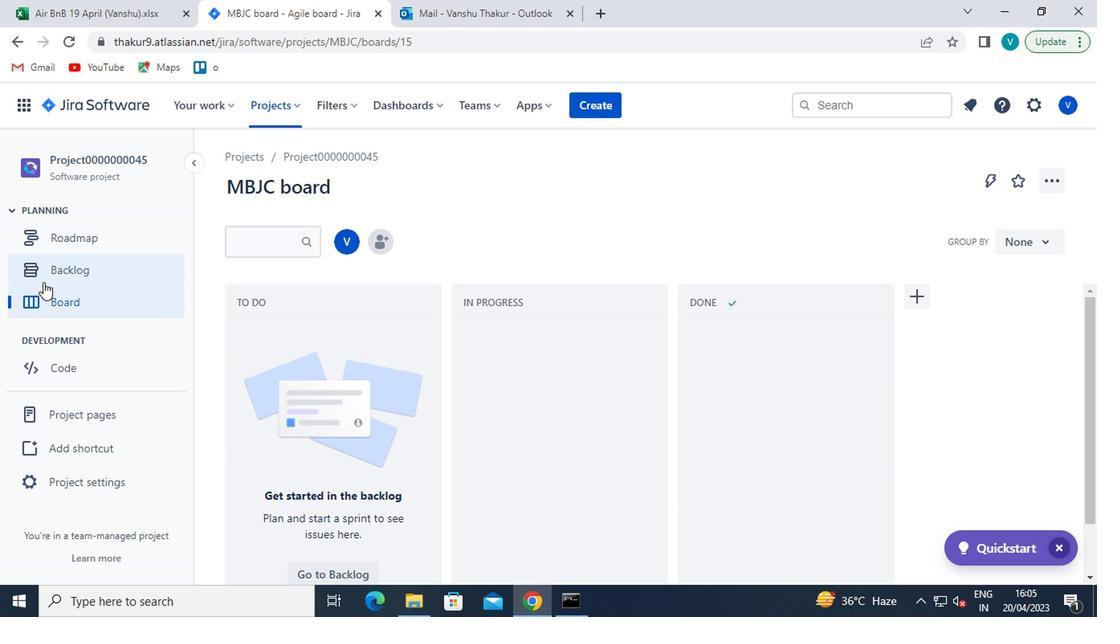 
Action: Mouse moved to (399, 366)
Screenshot: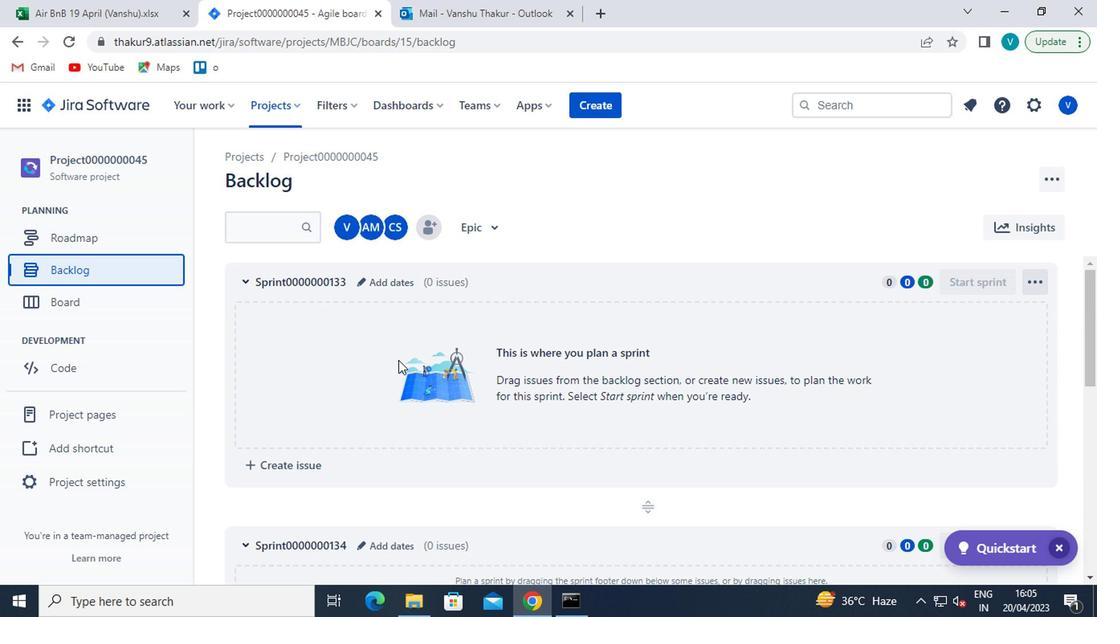 
Action: Mouse scrolled (399, 365) with delta (0, 0)
Screenshot: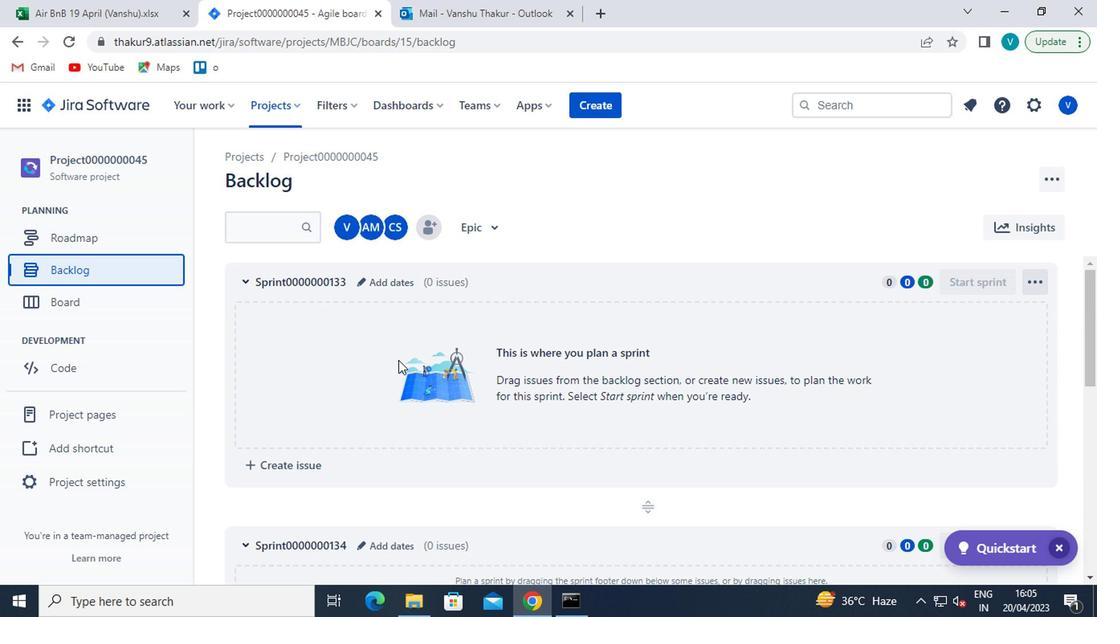 
Action: Mouse moved to (400, 375)
Screenshot: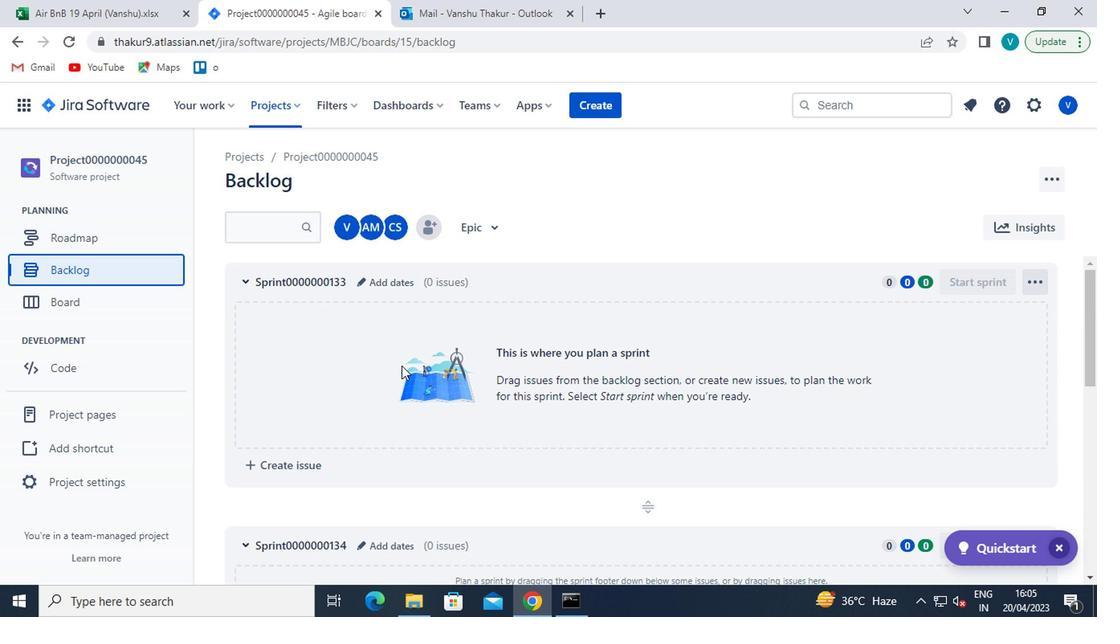 
Action: Mouse scrolled (400, 374) with delta (0, 0)
Screenshot: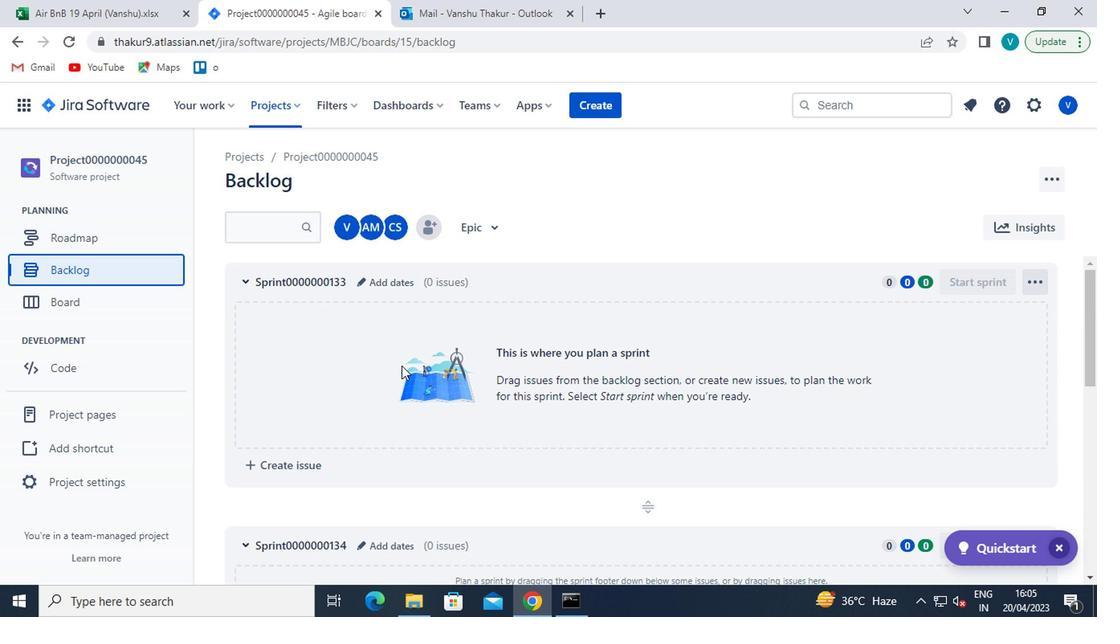 
Action: Mouse moved to (401, 376)
Screenshot: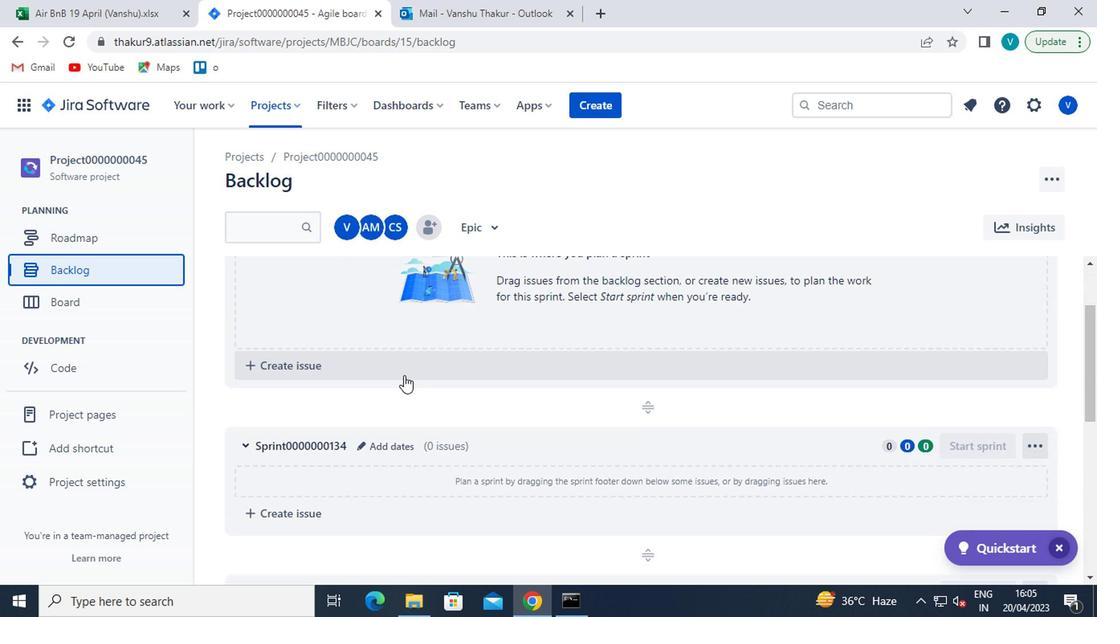 
Action: Mouse scrolled (401, 376) with delta (0, 0)
Screenshot: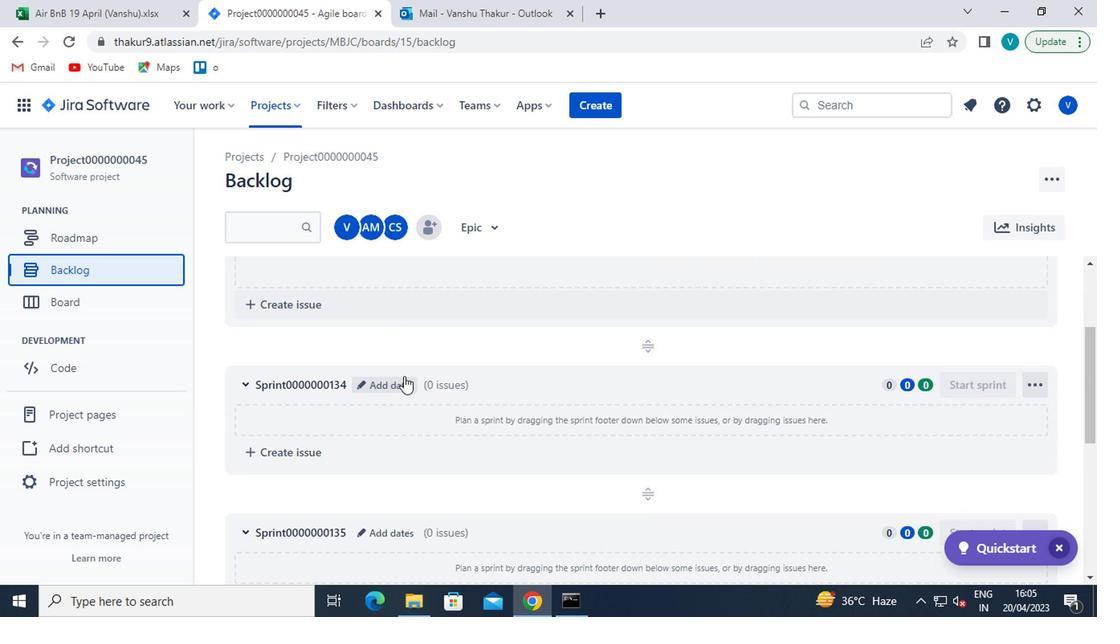 
Action: Mouse scrolled (401, 376) with delta (0, 0)
Screenshot: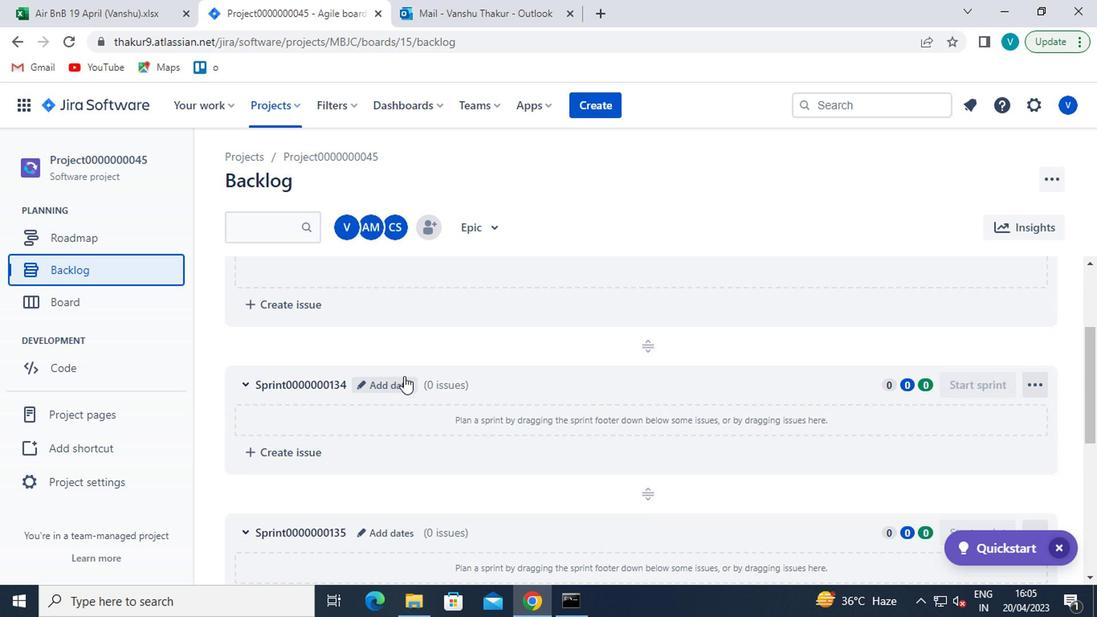 
Action: Mouse scrolled (401, 376) with delta (0, 0)
Screenshot: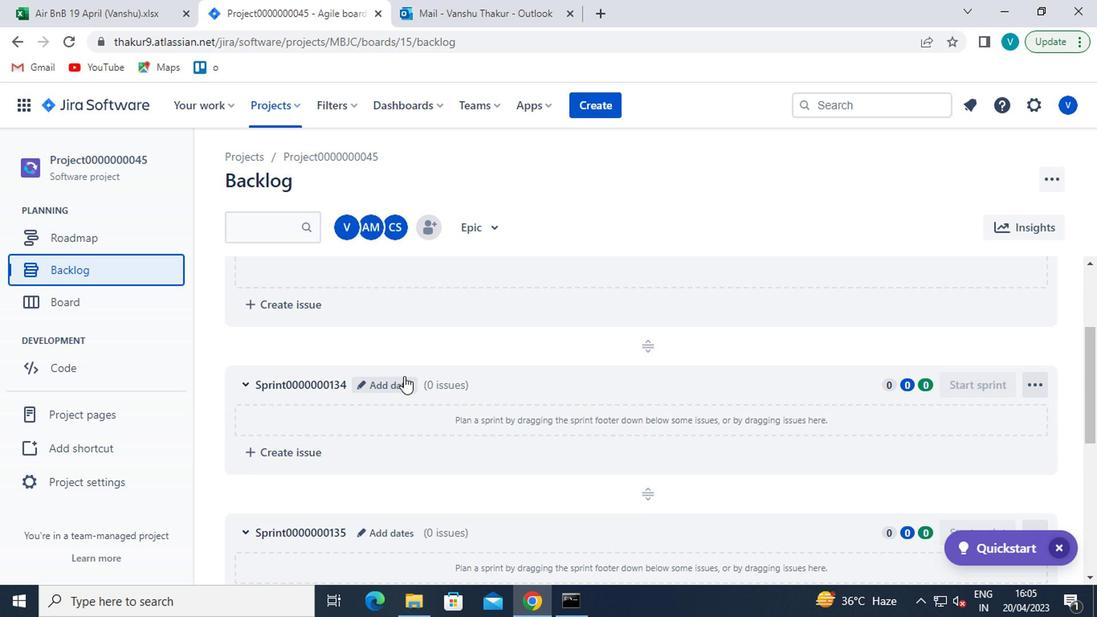 
Action: Mouse scrolled (401, 376) with delta (0, 0)
Screenshot: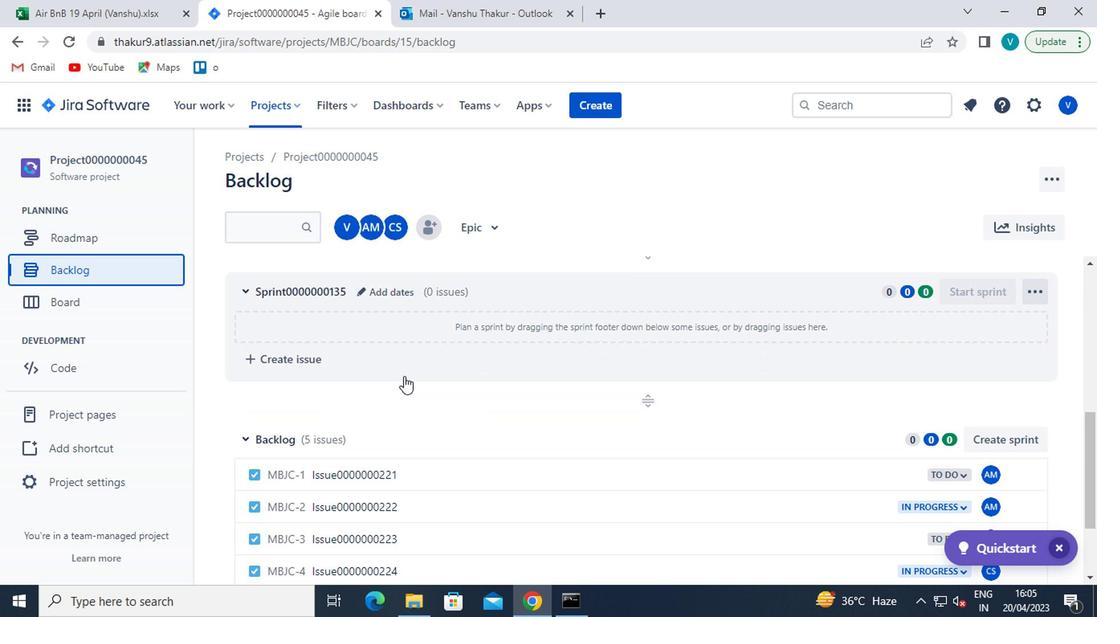 
Action: Mouse scrolled (401, 376) with delta (0, 0)
Screenshot: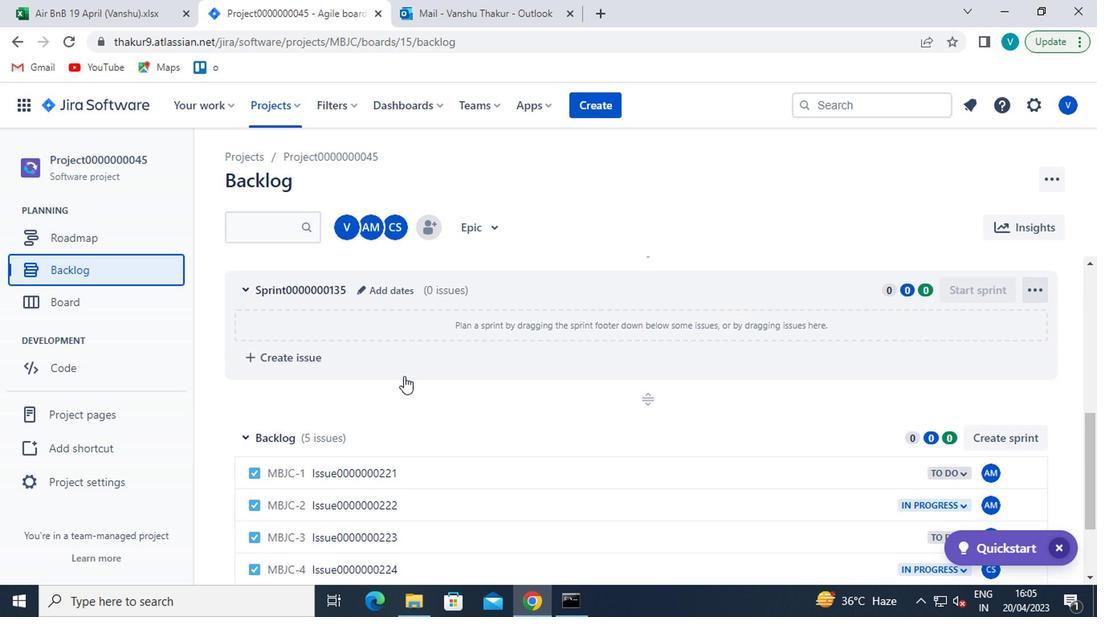 
Action: Mouse moved to (360, 356)
Screenshot: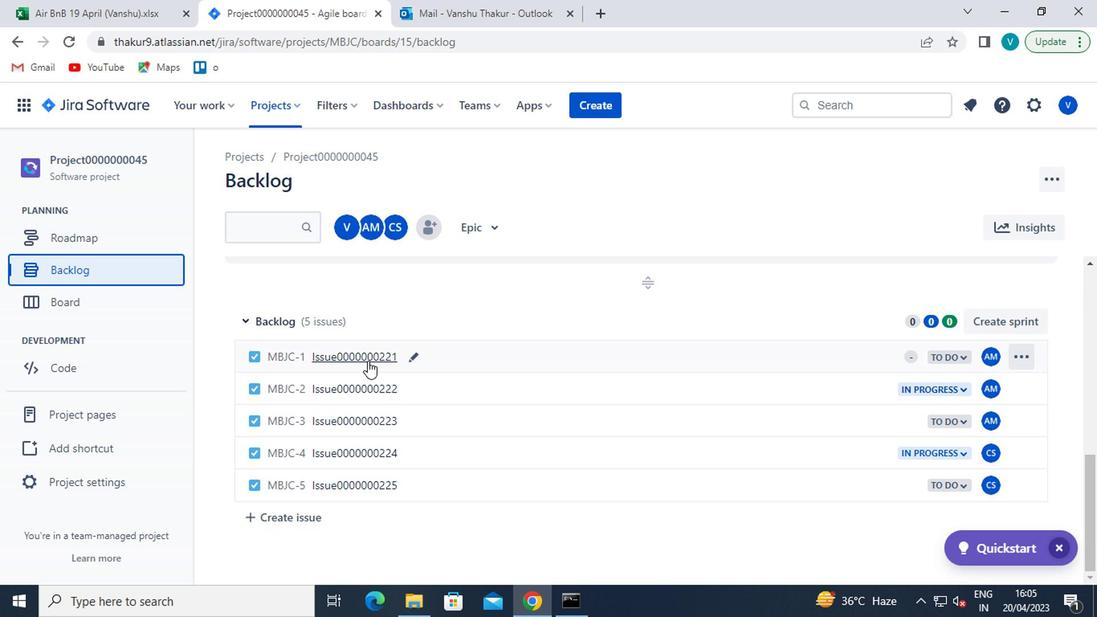 
Action: Mouse pressed left at (360, 356)
Screenshot: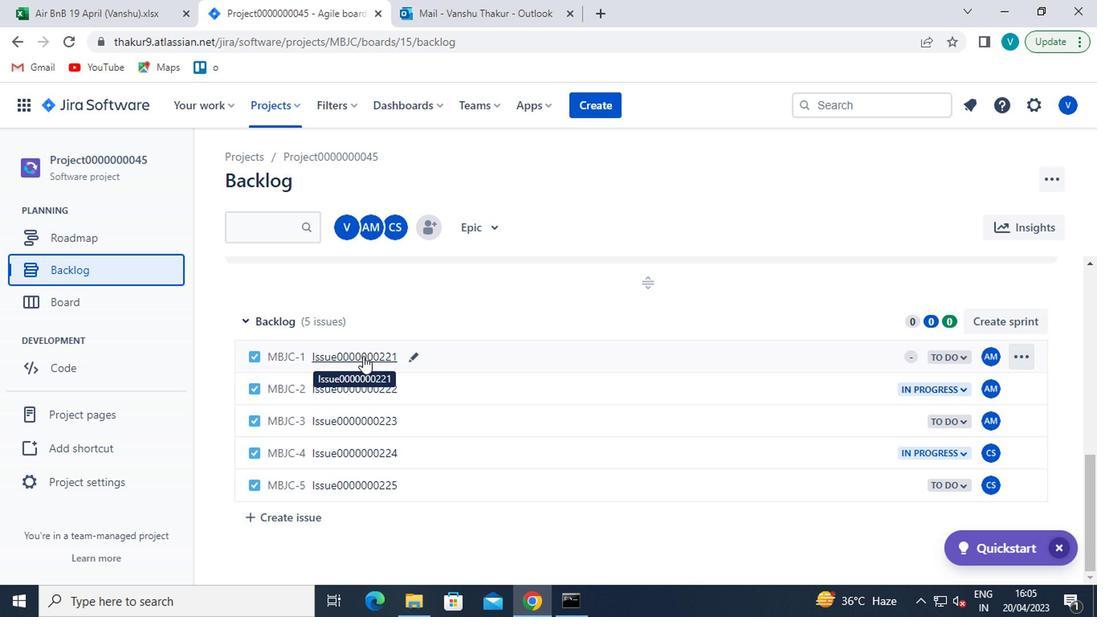
Action: Mouse moved to (810, 349)
Screenshot: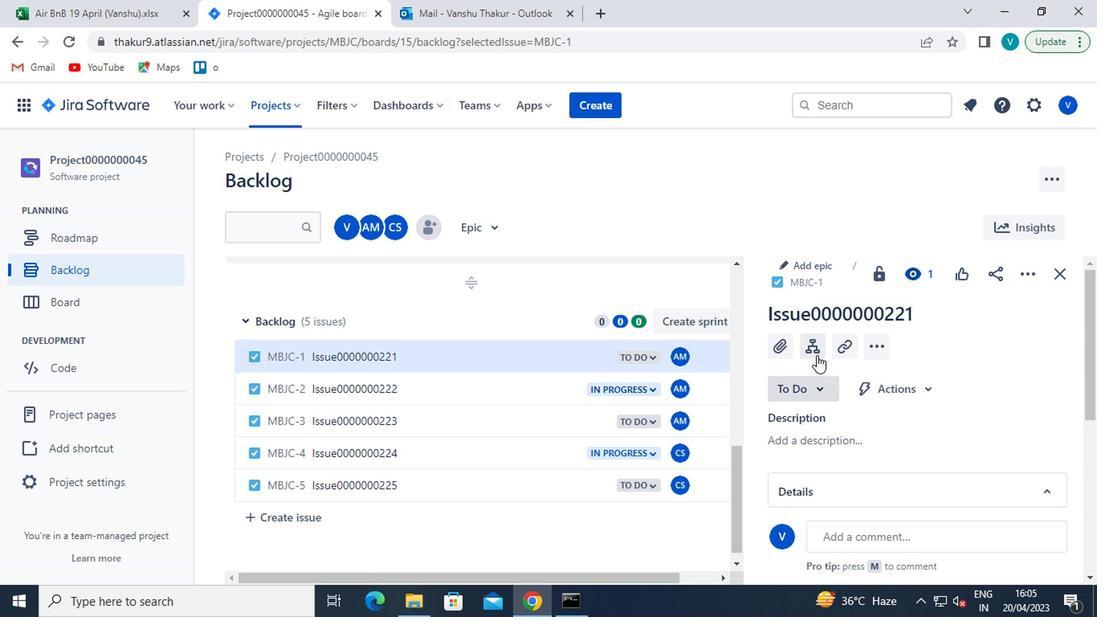 
Action: Mouse pressed left at (810, 349)
Screenshot: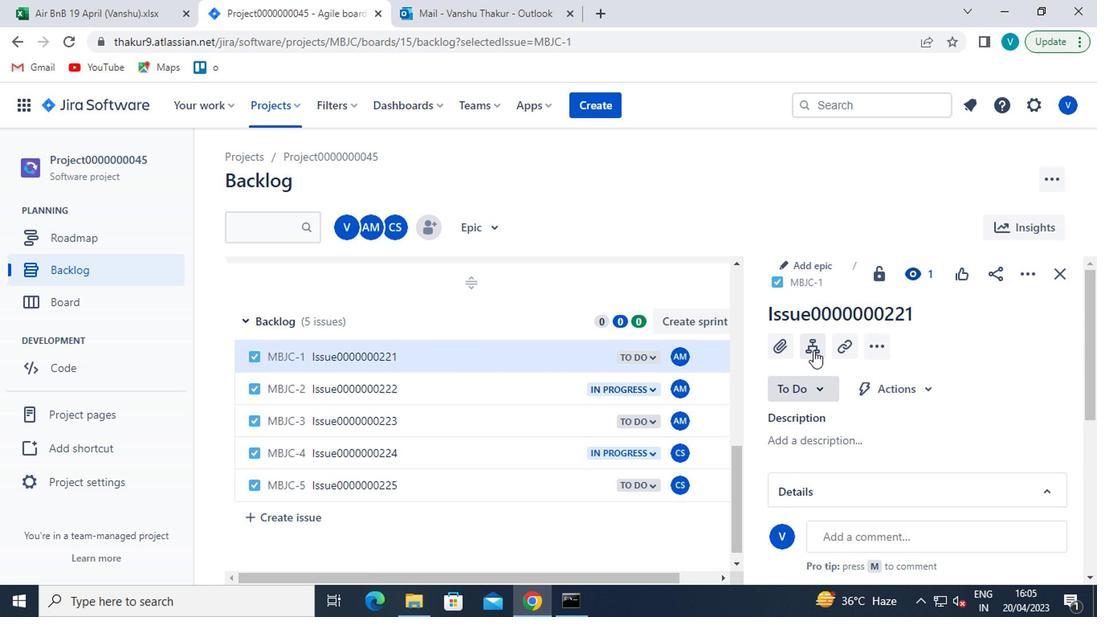 
Action: Mouse moved to (840, 407)
Screenshot: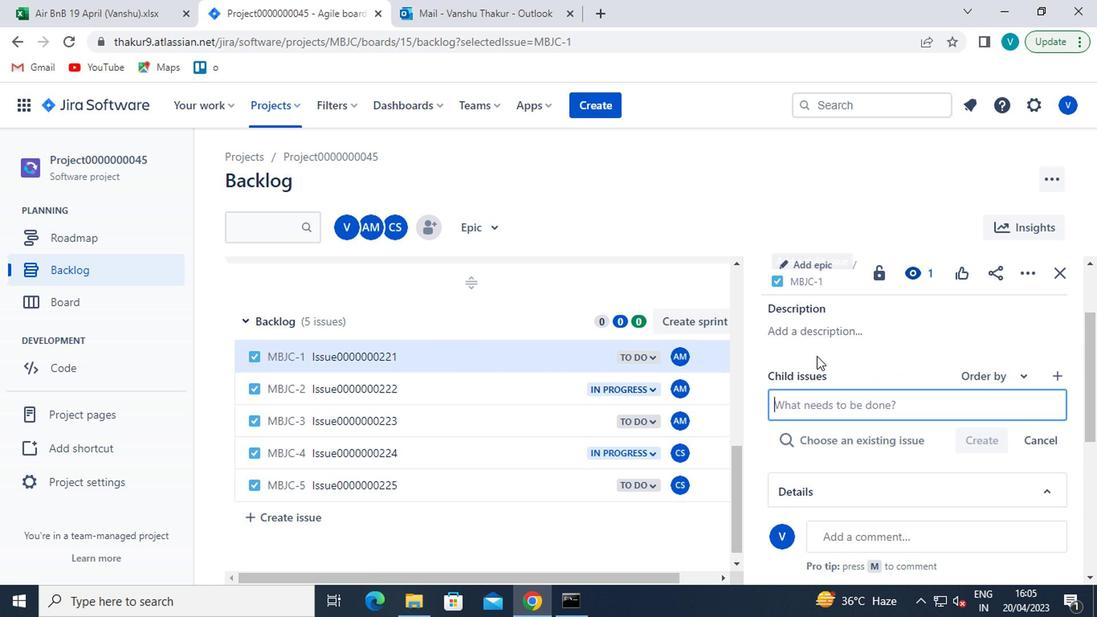 
Action: Mouse pressed left at (840, 407)
Screenshot: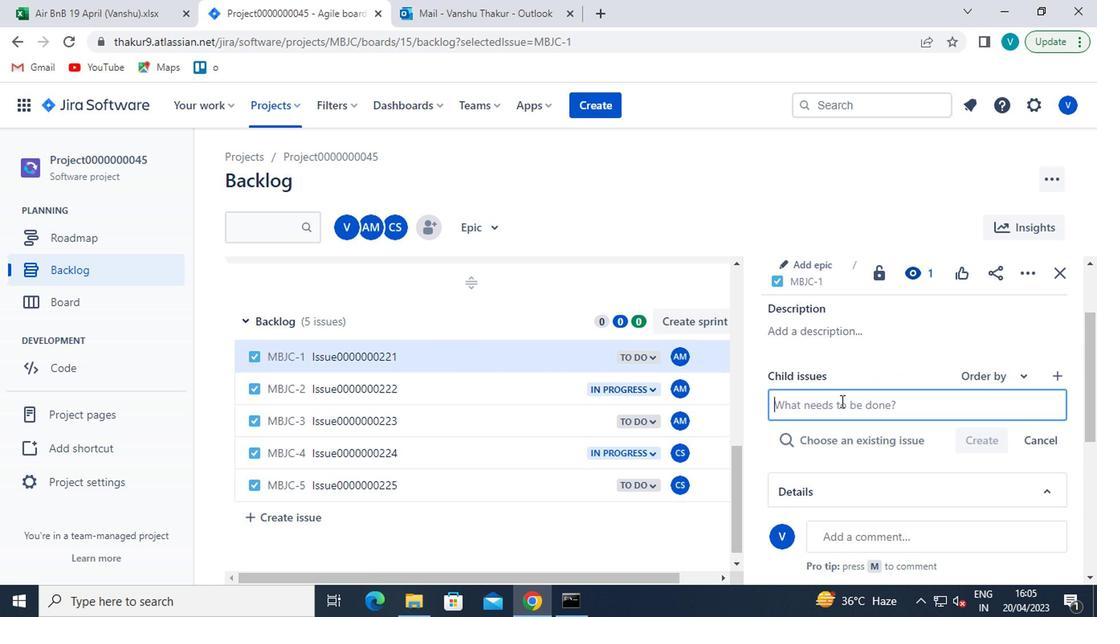 
Action: Key pressed <Key.shift>CHILD<Key.shift>ISSUE0000000441
Screenshot: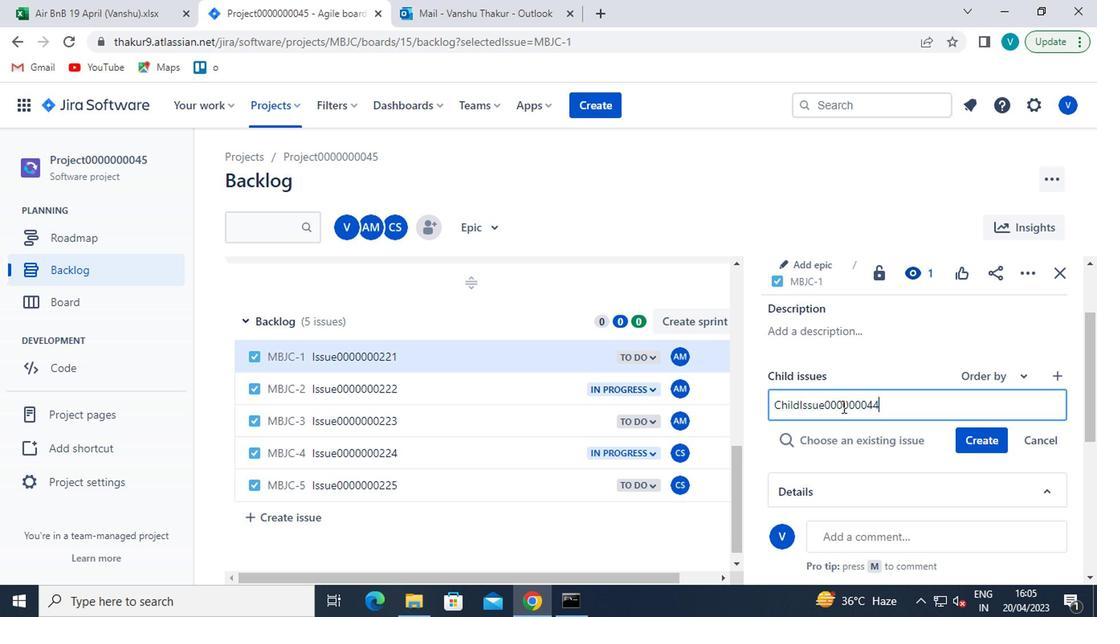 
Action: Mouse moved to (984, 434)
Screenshot: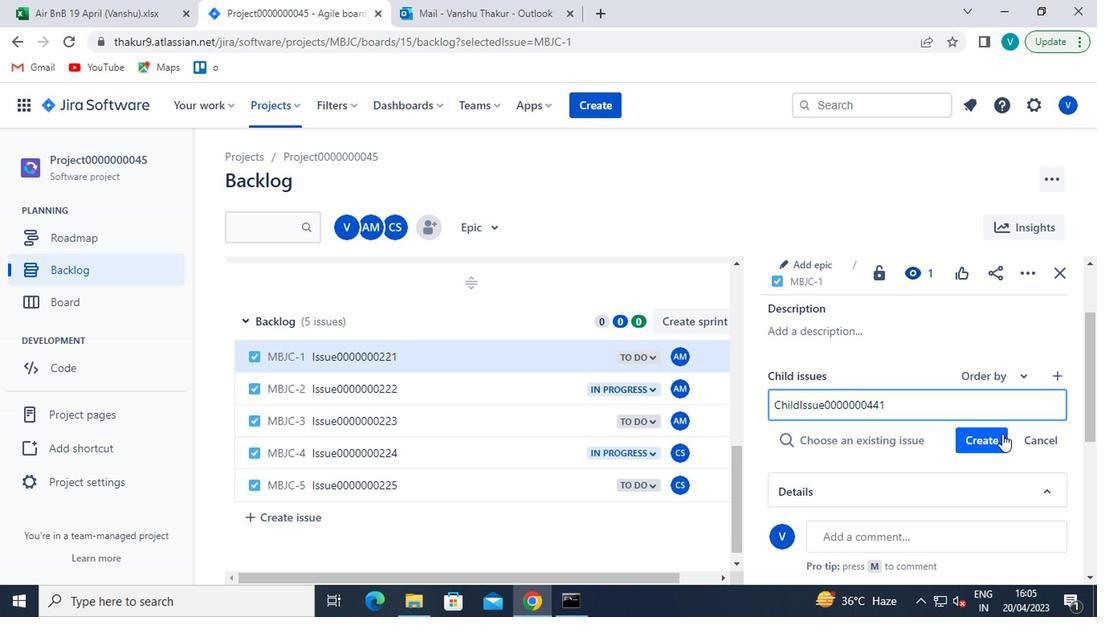
Action: Mouse pressed left at (984, 434)
Screenshot: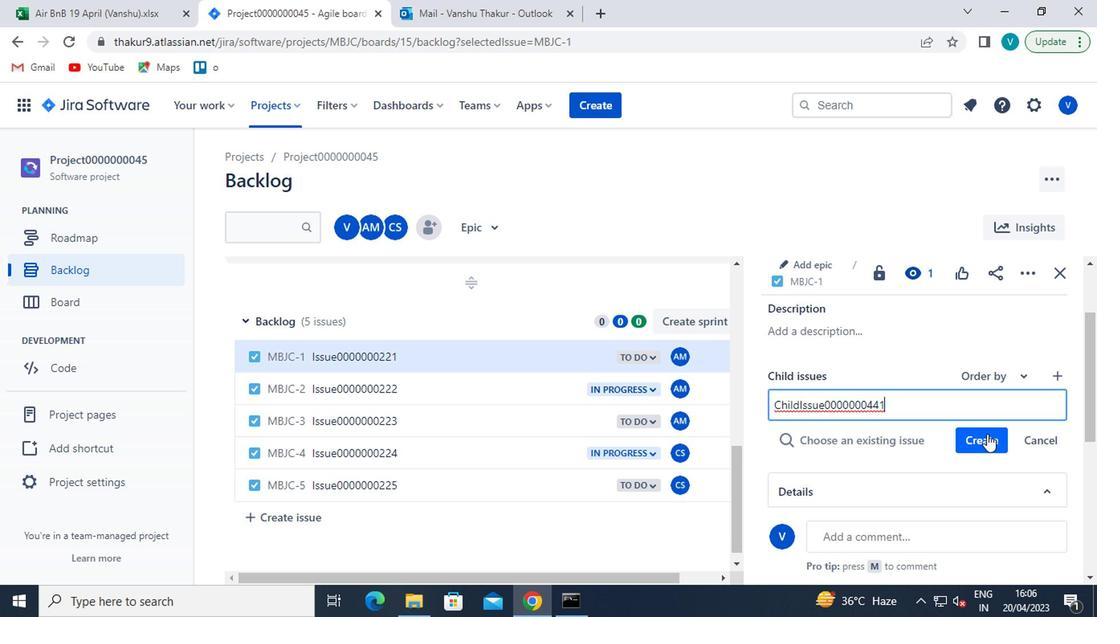 
Action: Mouse moved to (965, 448)
Screenshot: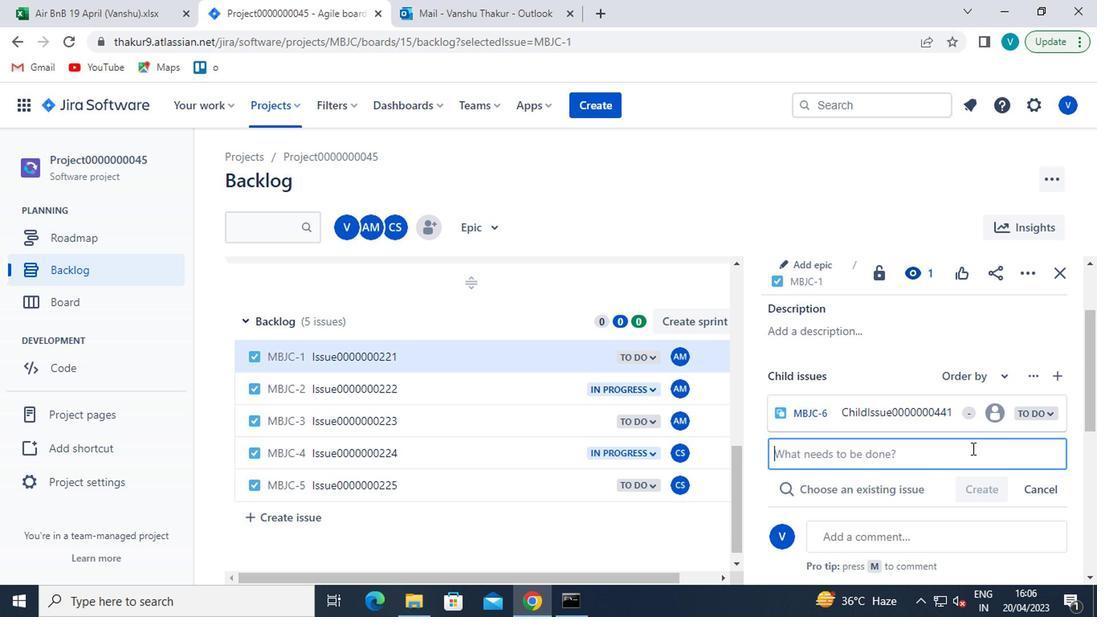 
Action: Key pressed <Key.shift>CHILD<Key.shift>ISSUE0000000442
Screenshot: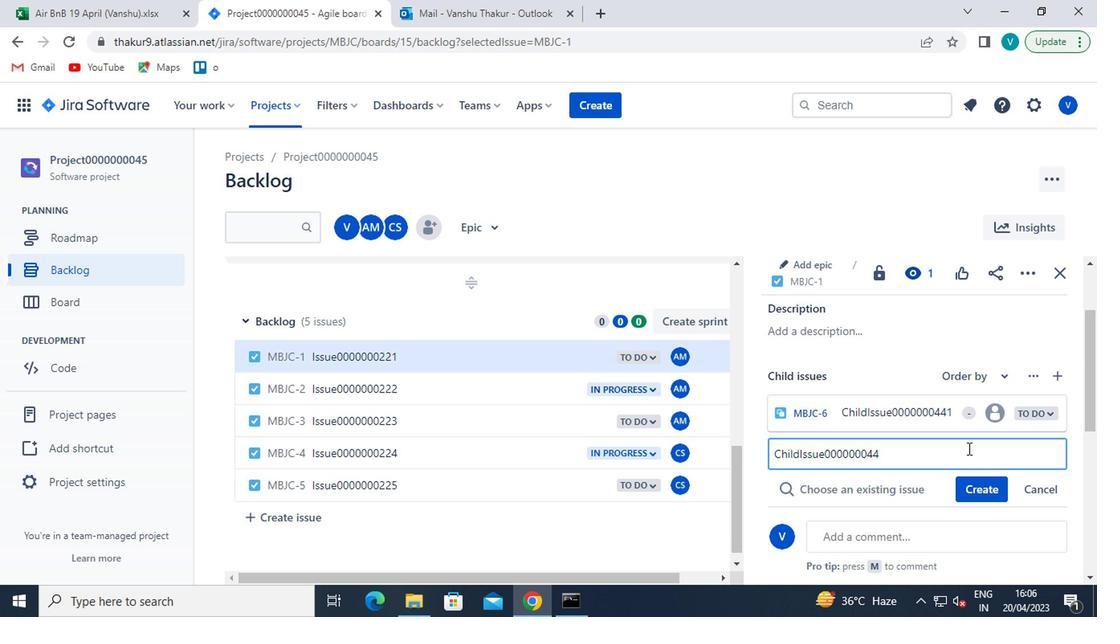 
Action: Mouse moved to (964, 492)
Screenshot: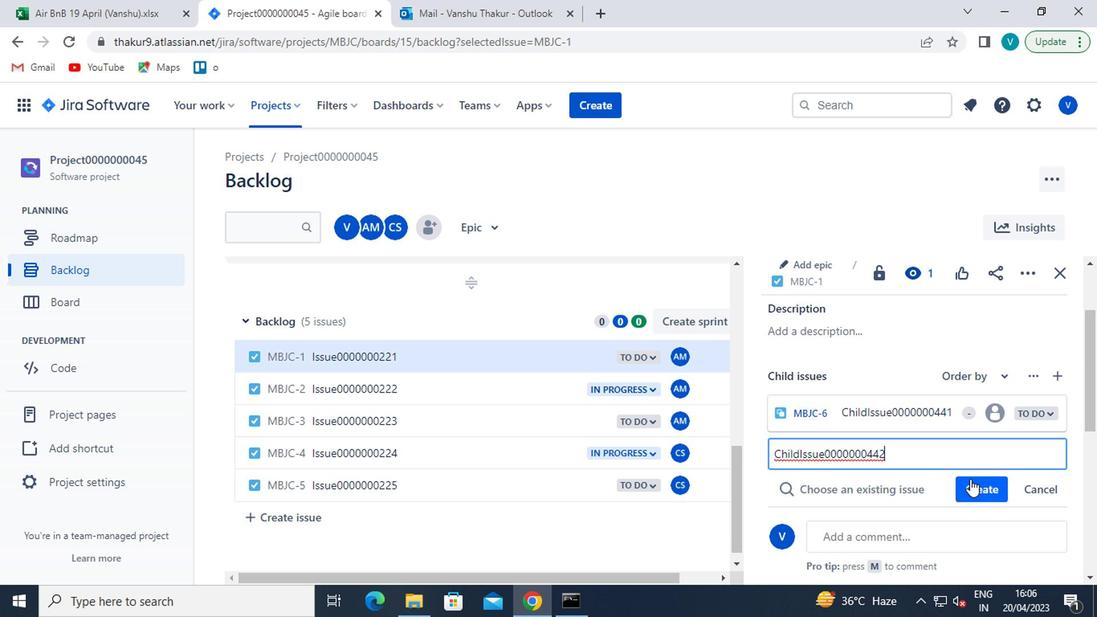 
Action: Mouse pressed left at (964, 492)
Screenshot: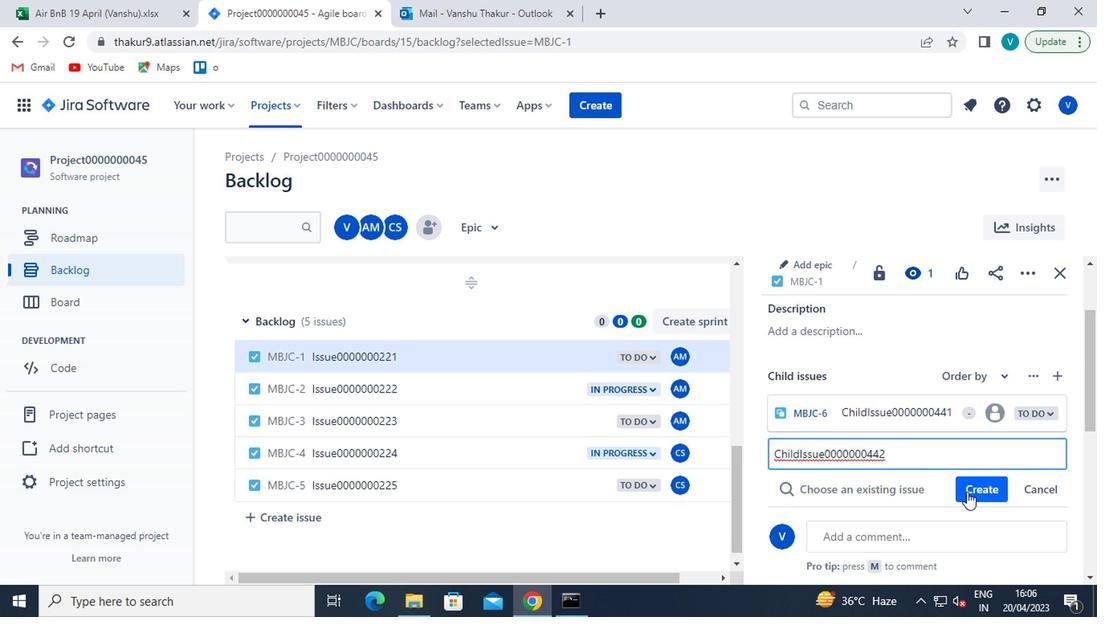 
Action: Mouse moved to (350, 391)
Screenshot: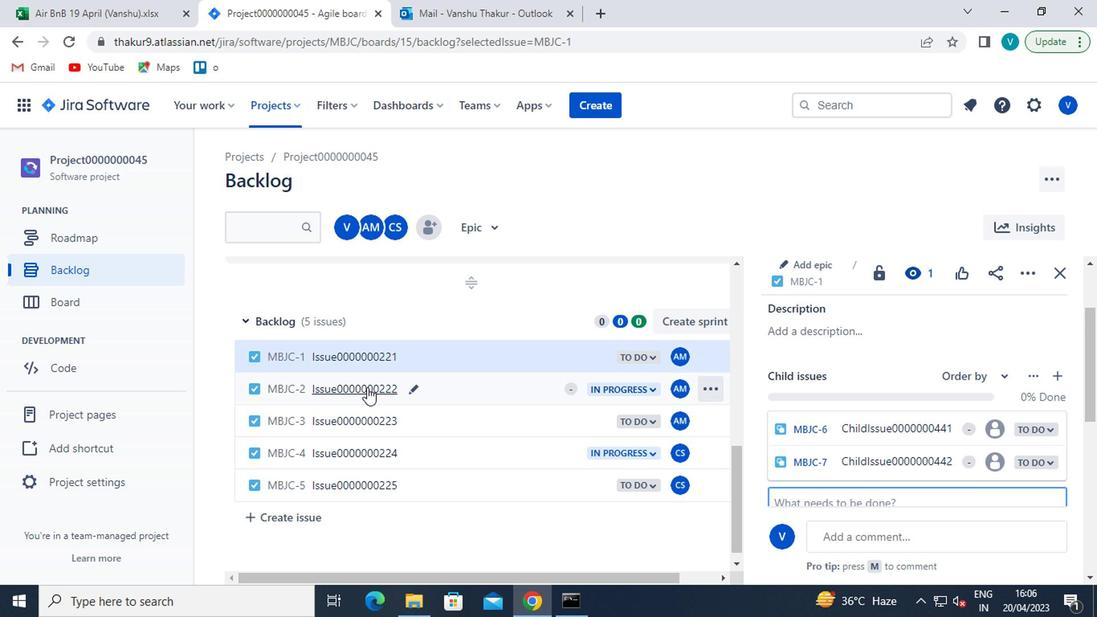
Action: Mouse pressed left at (350, 391)
Screenshot: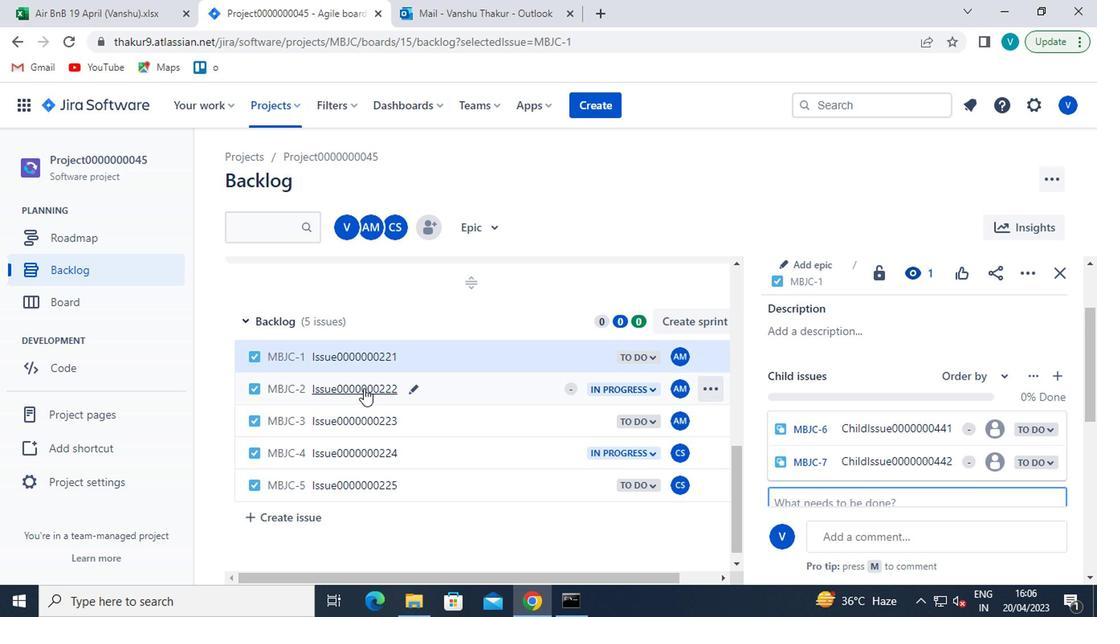 
Action: Mouse moved to (811, 353)
Screenshot: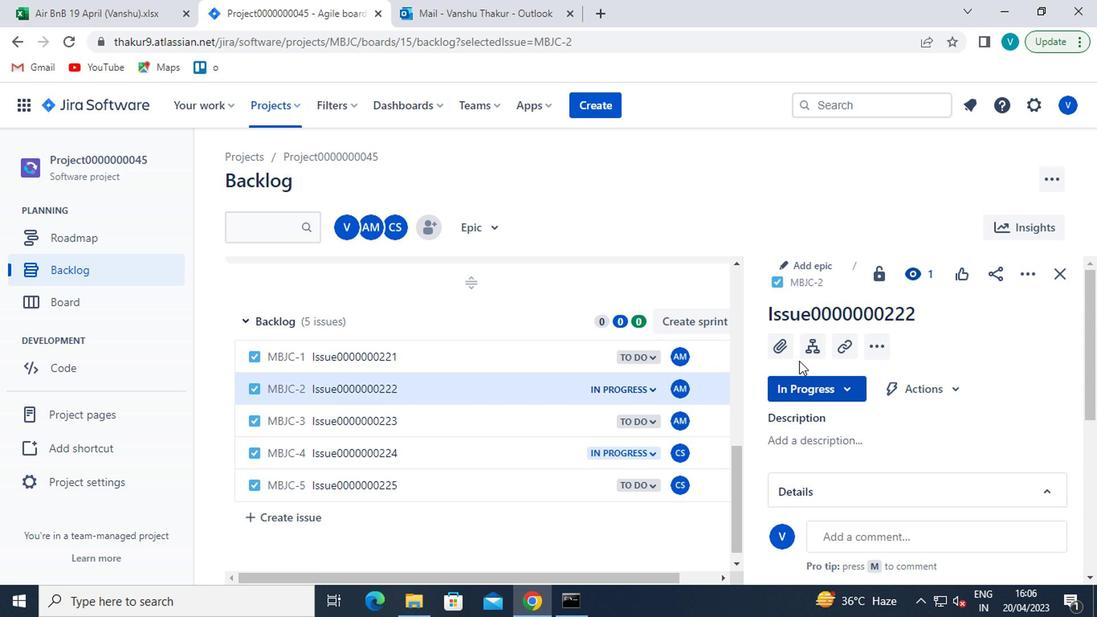 
Action: Mouse pressed left at (811, 353)
Screenshot: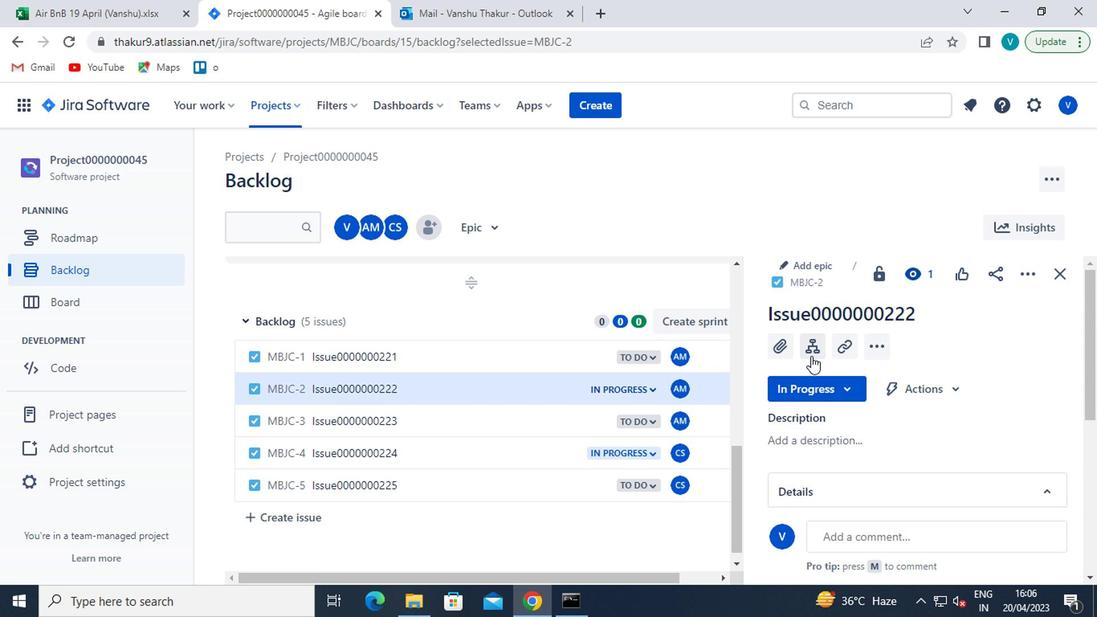 
Action: Mouse moved to (837, 404)
Screenshot: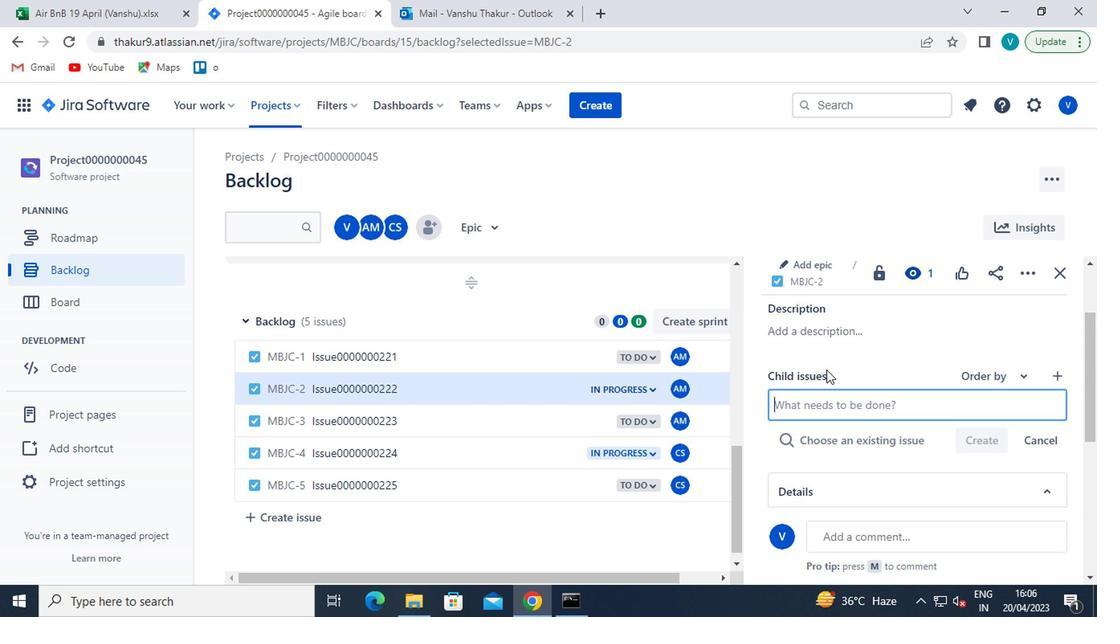 
Action: Mouse pressed left at (837, 404)
Screenshot: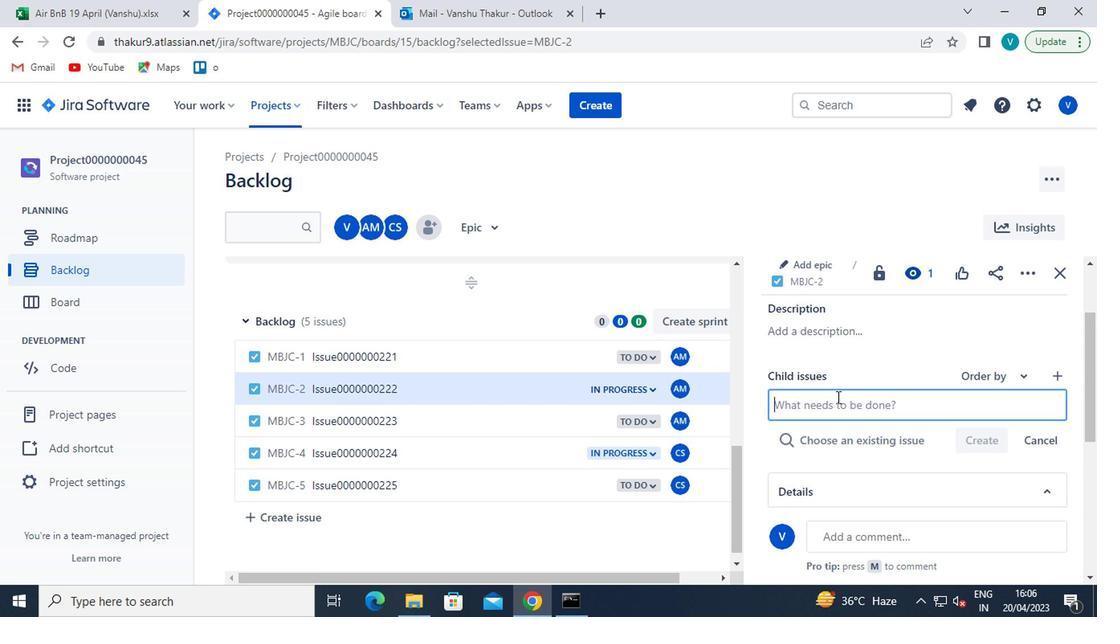 
Action: Mouse moved to (837, 404)
Screenshot: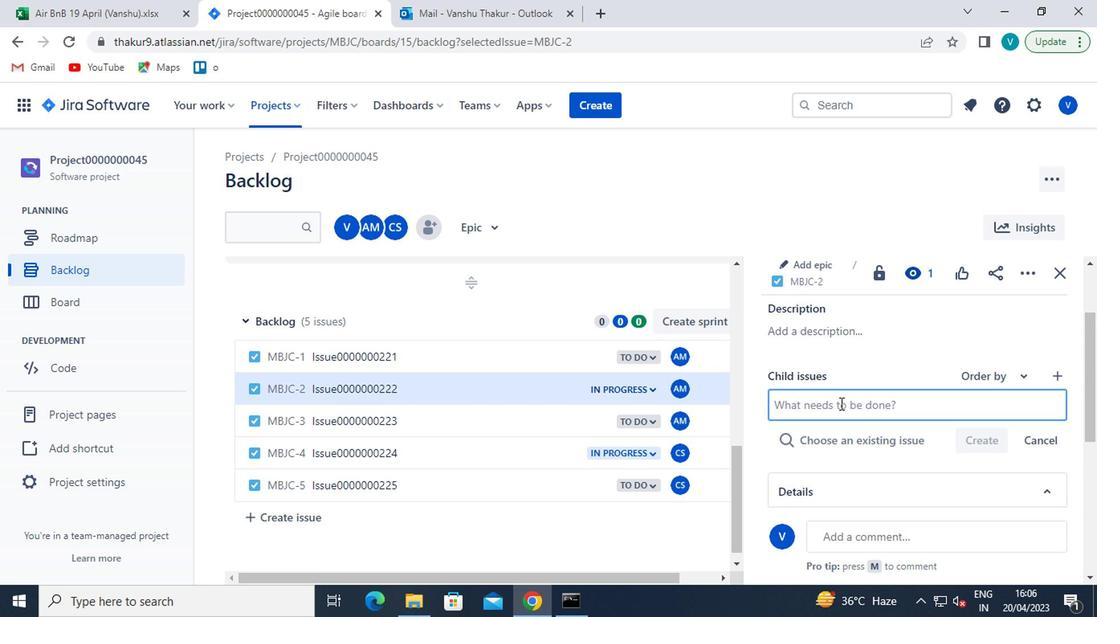 
Action: Key pressed <Key.shift>CHILD<Key.shift>ISSUE0000000443
Screenshot: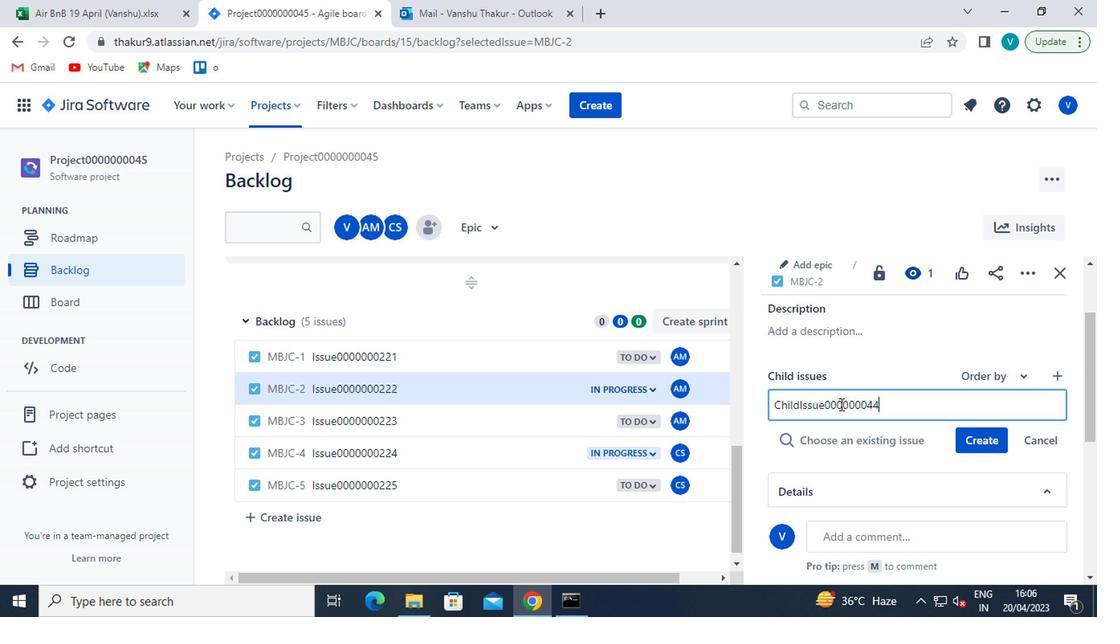 
Action: Mouse moved to (976, 437)
Screenshot: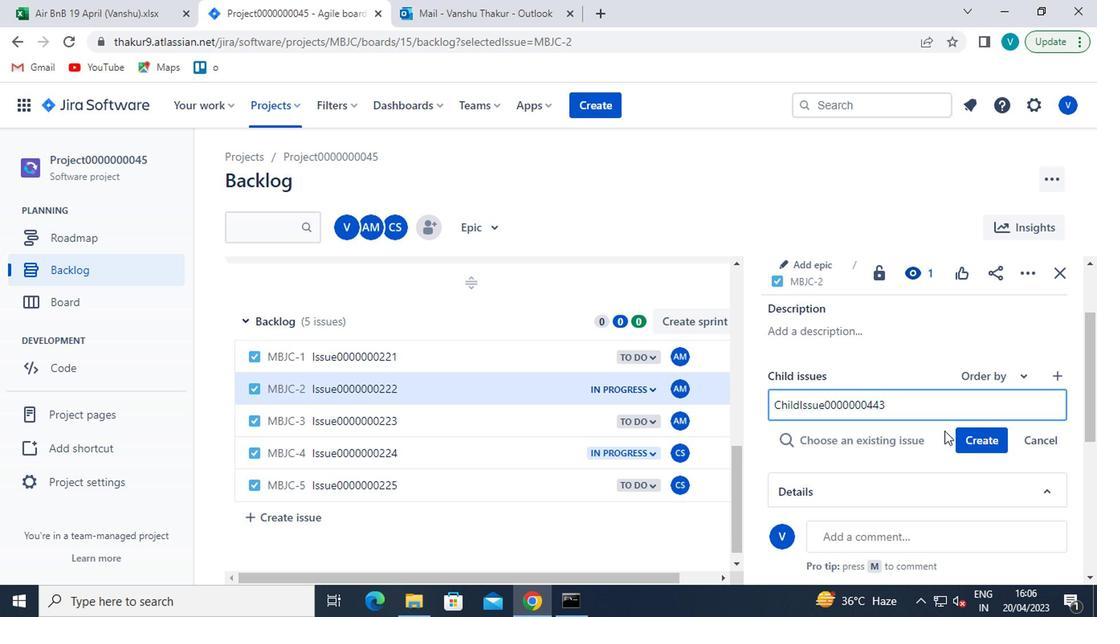 
Action: Mouse pressed left at (976, 437)
Screenshot: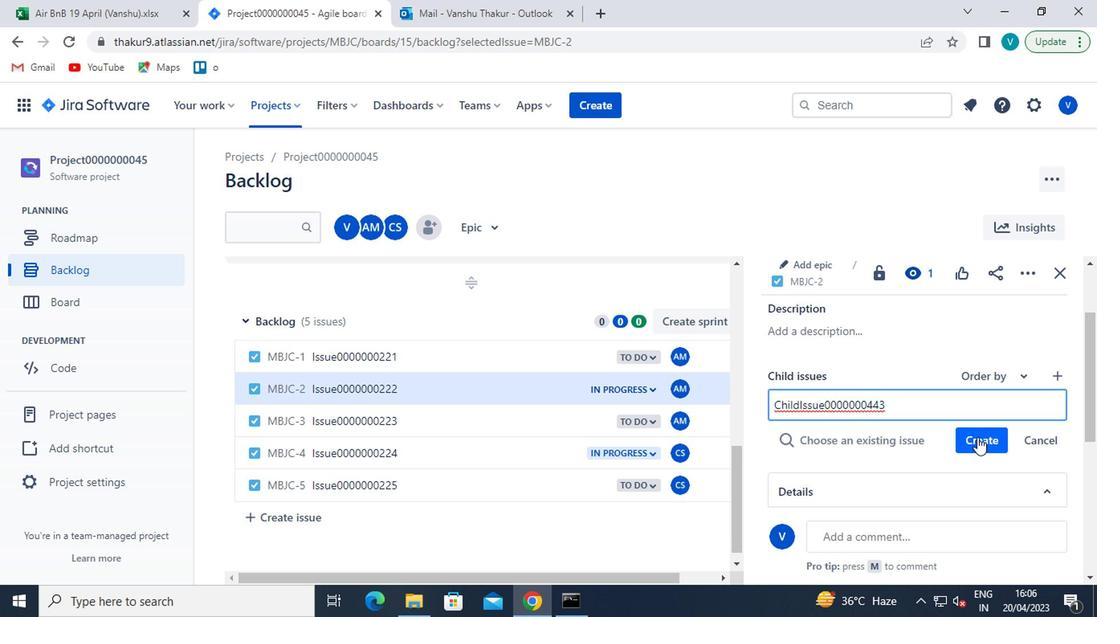 
